 Task: Search one way flight ticket for 4 adults, 2 children, 2 infants in seat and 1 infant on lap in economy from Petersburg: Petersburg James A. Johnson Airport to Gillette: Gillette Campbell County Airport on 5-1-2023. Choice of flights is American. Number of bags: 1 carry on bag. Price is upto 75000. Outbound departure time preference is 12:45. Return departure time preference is 6:45.
Action: Mouse moved to (147, 163)
Screenshot: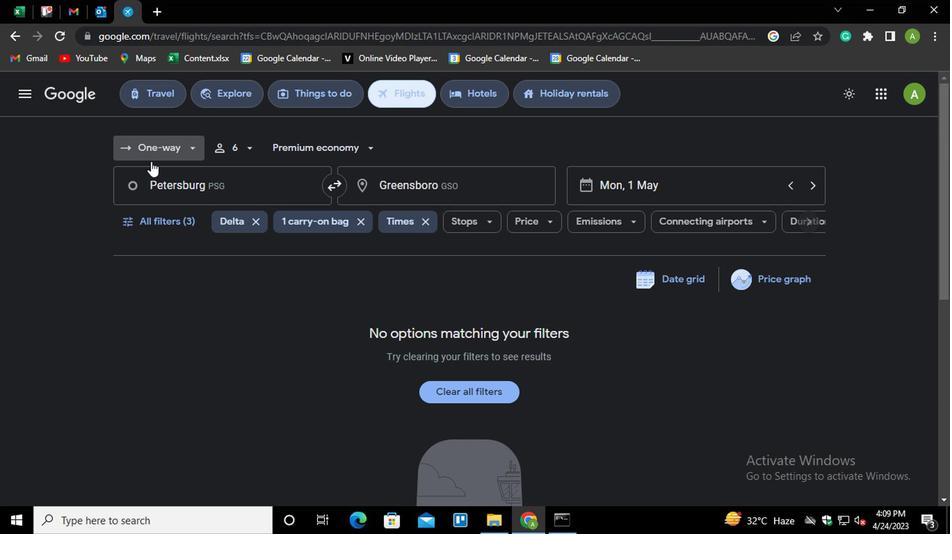 
Action: Mouse pressed left at (147, 163)
Screenshot: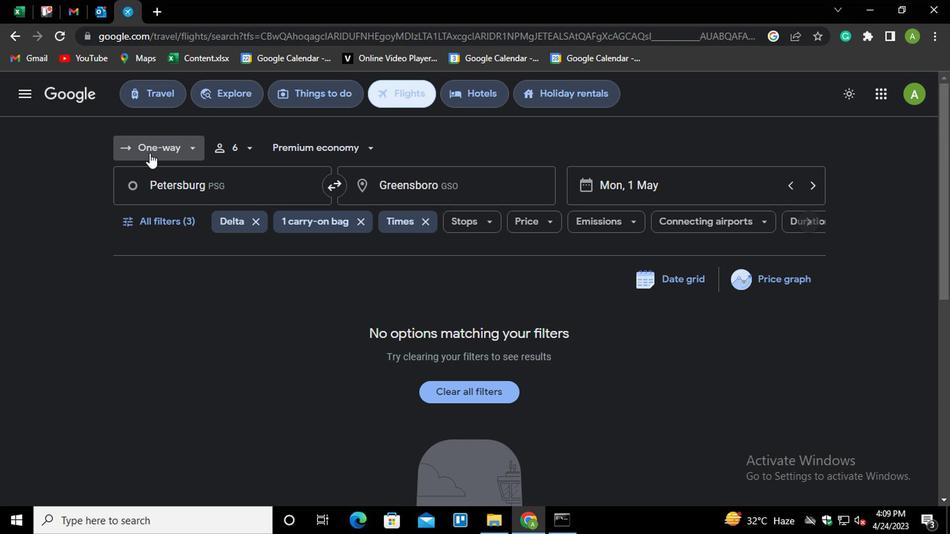 
Action: Mouse moved to (170, 208)
Screenshot: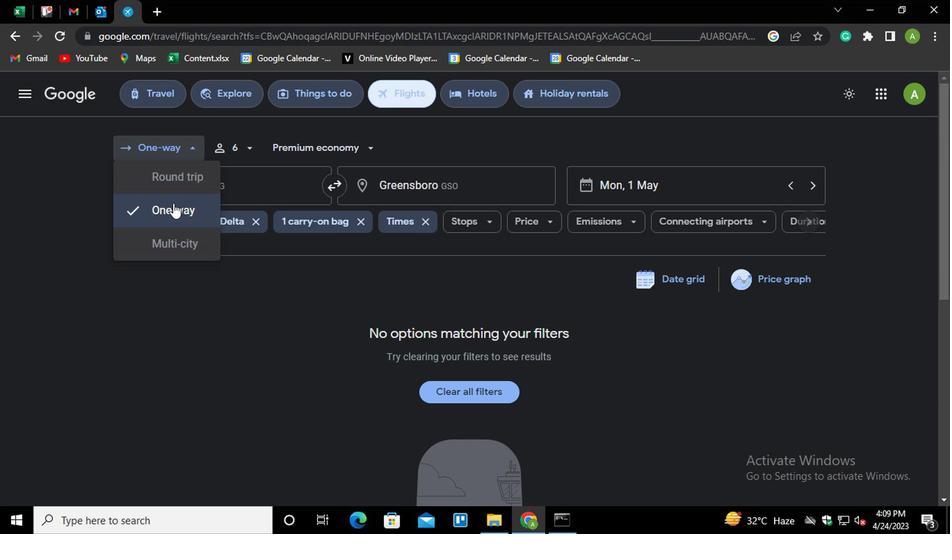 
Action: Mouse pressed left at (170, 208)
Screenshot: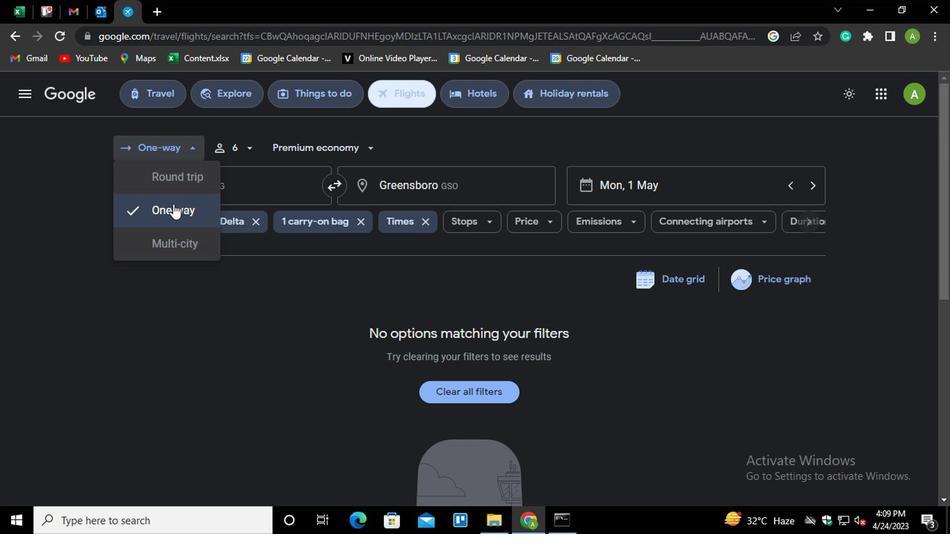 
Action: Mouse moved to (222, 157)
Screenshot: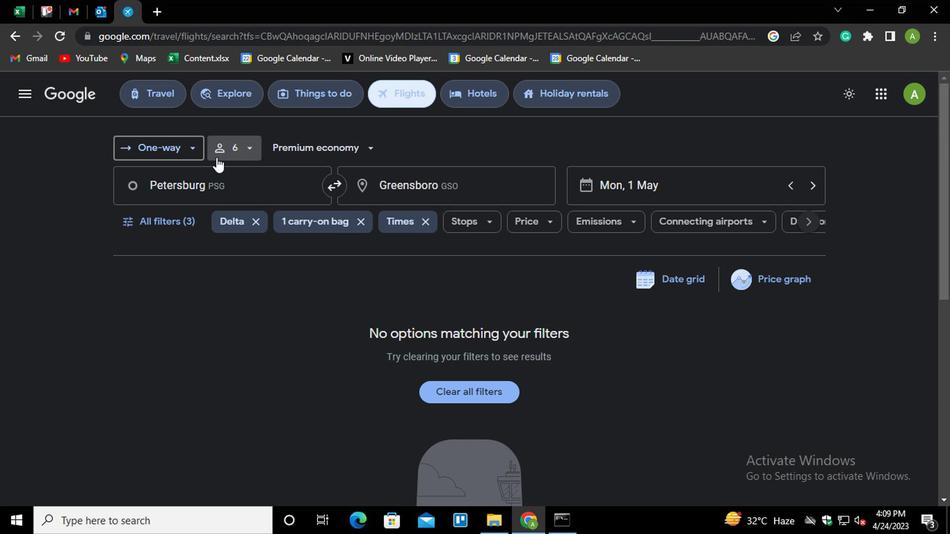 
Action: Mouse pressed left at (222, 157)
Screenshot: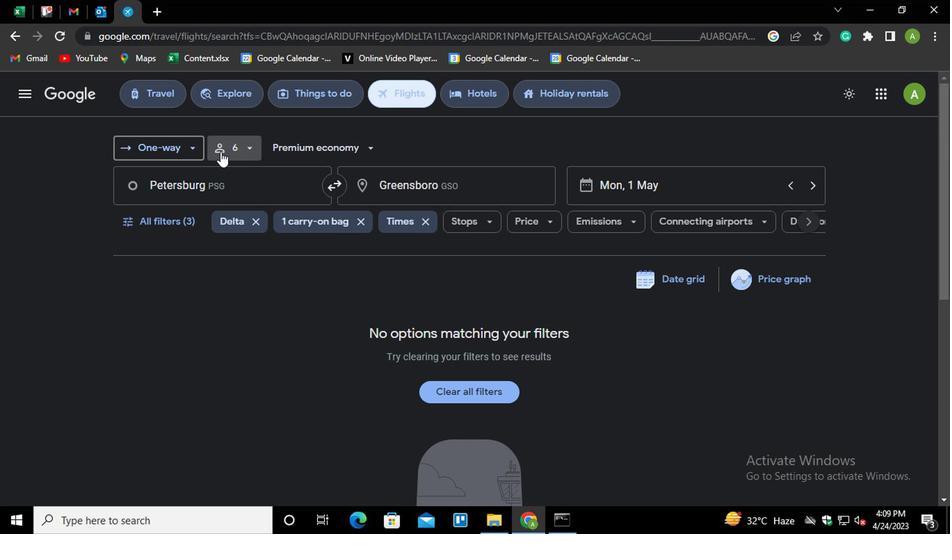 
Action: Mouse moved to (343, 185)
Screenshot: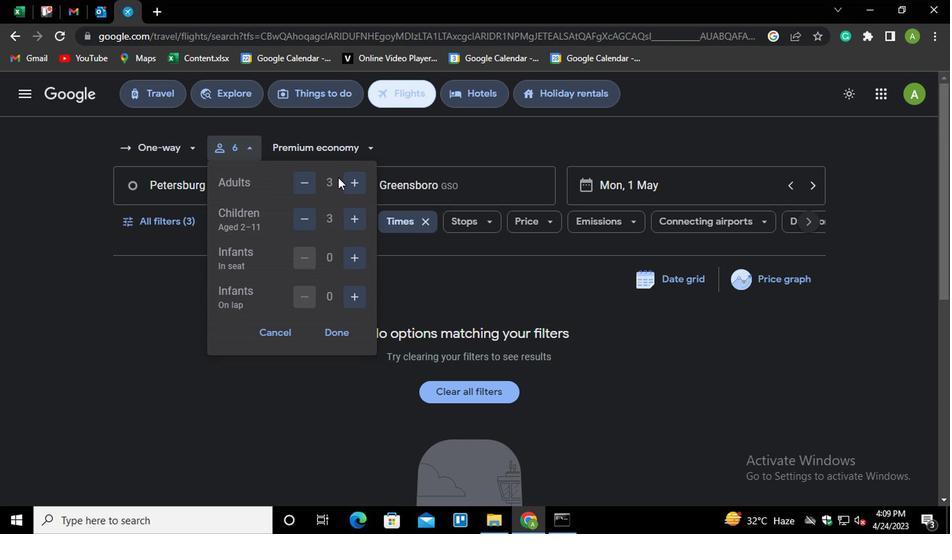 
Action: Mouse pressed left at (343, 185)
Screenshot: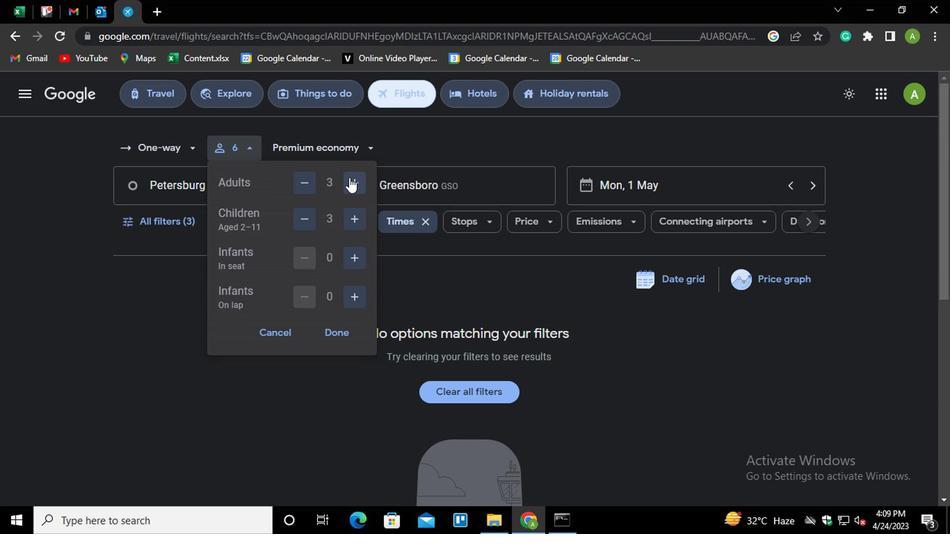 
Action: Mouse moved to (303, 221)
Screenshot: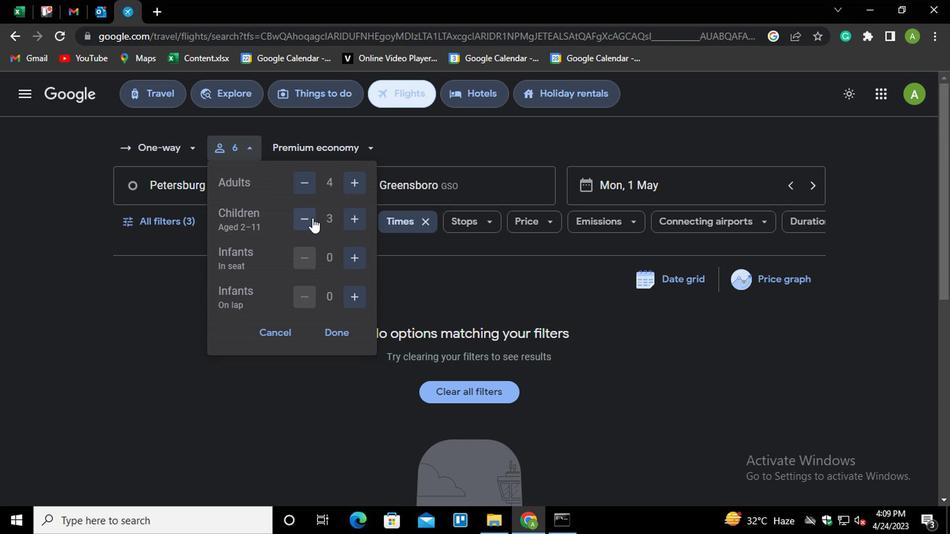 
Action: Mouse pressed left at (303, 221)
Screenshot: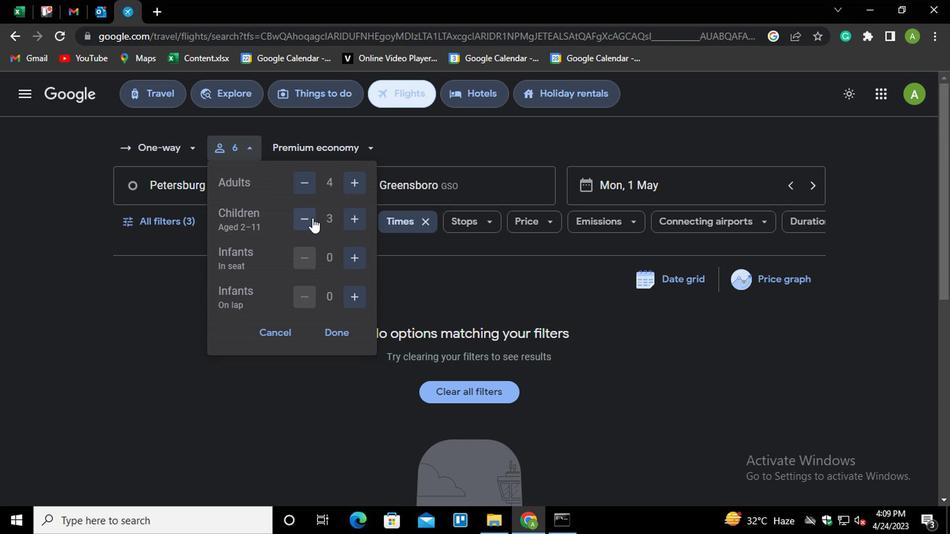
Action: Mouse moved to (346, 257)
Screenshot: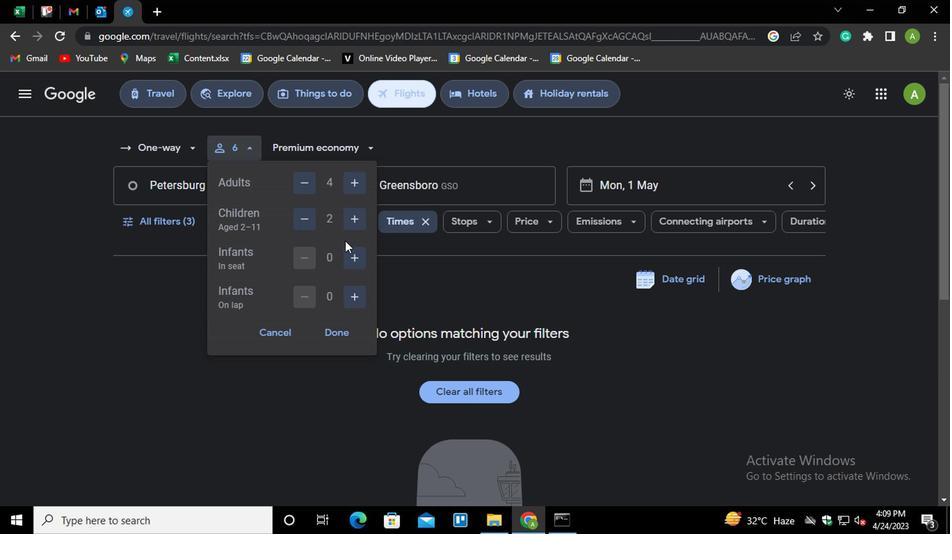 
Action: Mouse pressed left at (346, 257)
Screenshot: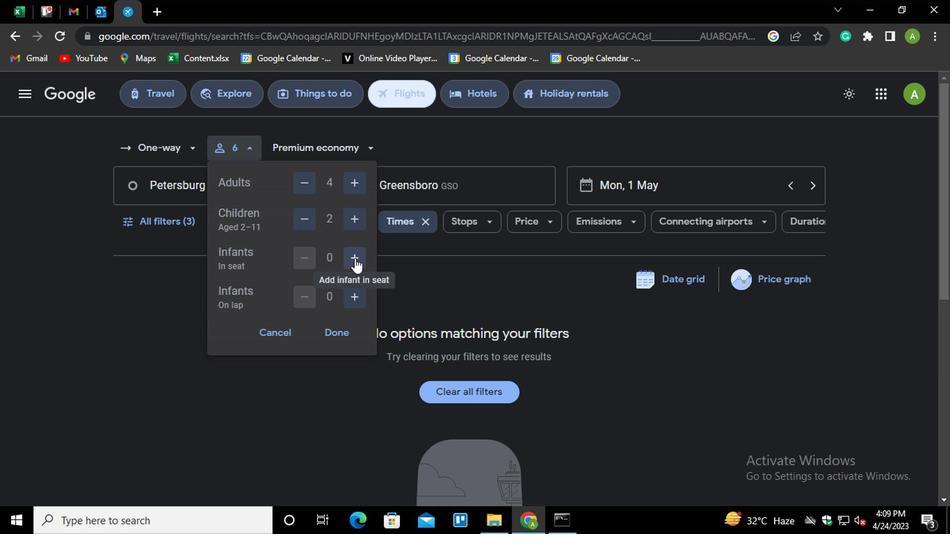 
Action: Mouse moved to (346, 257)
Screenshot: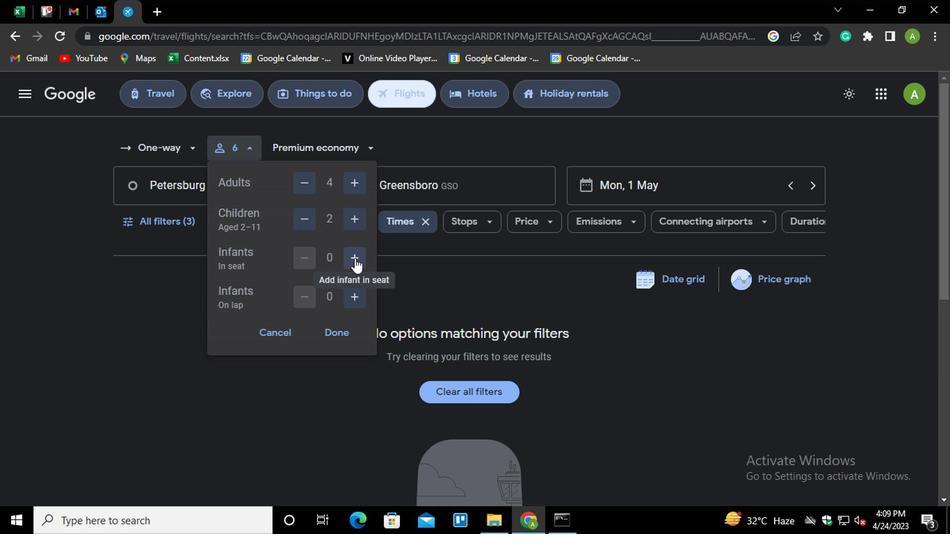 
Action: Mouse pressed left at (346, 257)
Screenshot: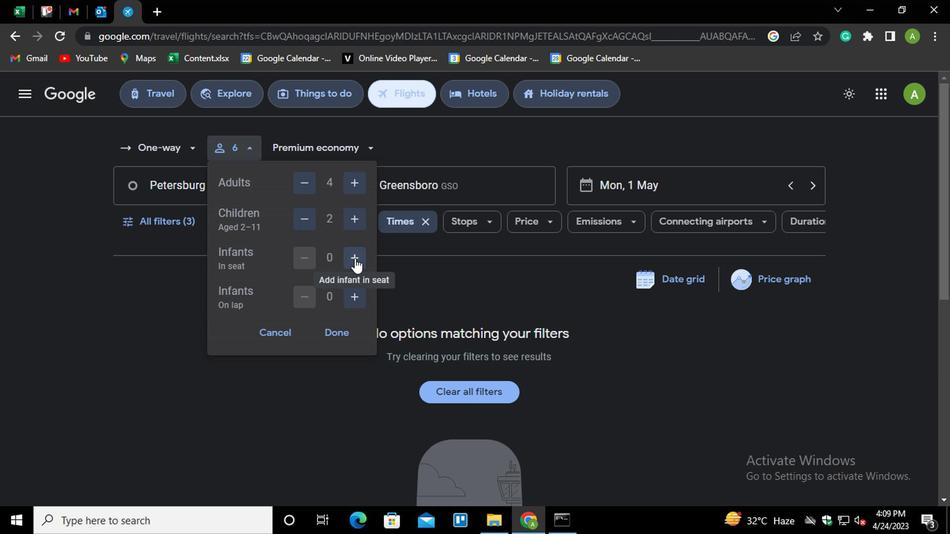 
Action: Mouse moved to (344, 292)
Screenshot: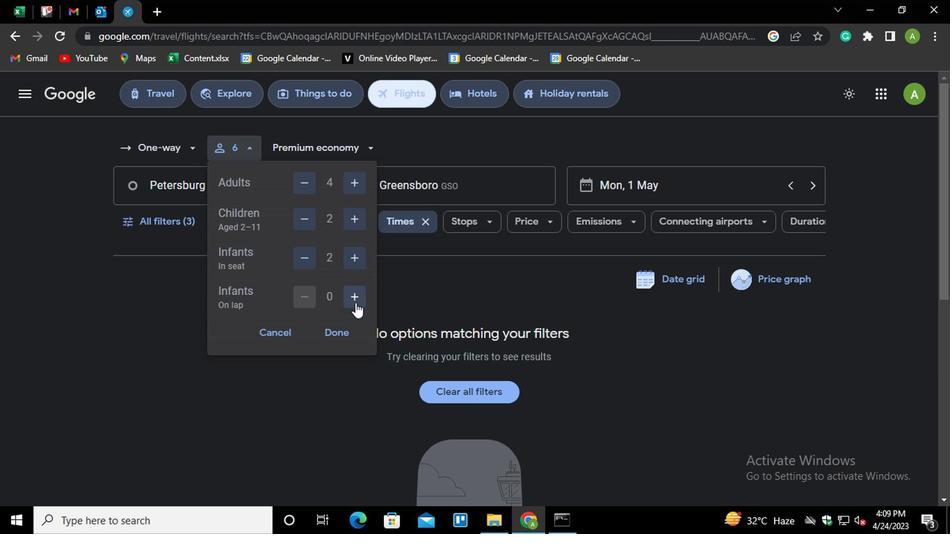 
Action: Mouse pressed left at (344, 292)
Screenshot: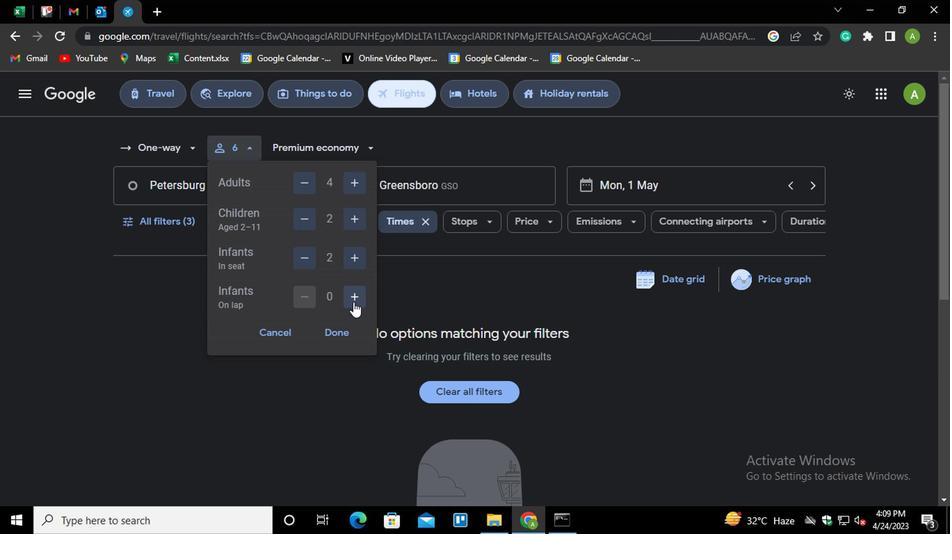 
Action: Mouse moved to (333, 322)
Screenshot: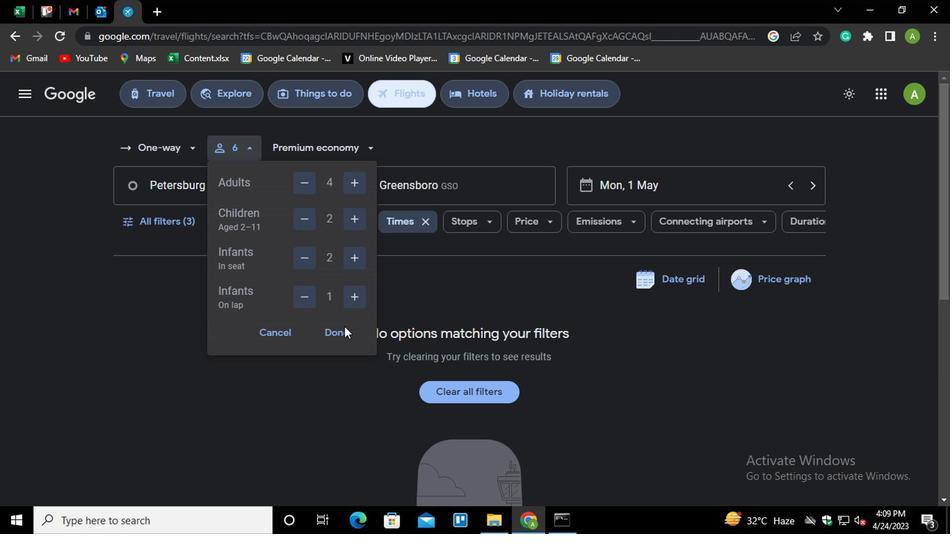 
Action: Mouse pressed left at (333, 322)
Screenshot: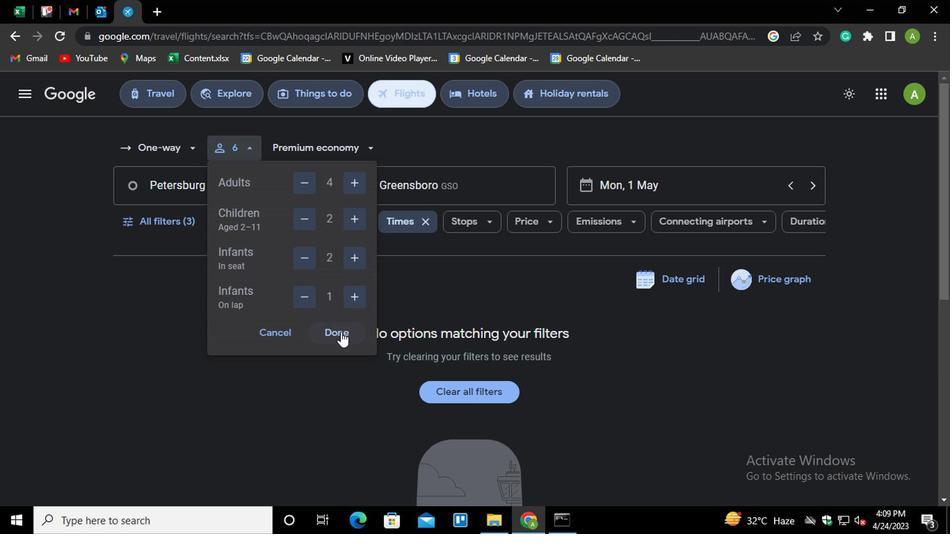 
Action: Mouse moved to (293, 169)
Screenshot: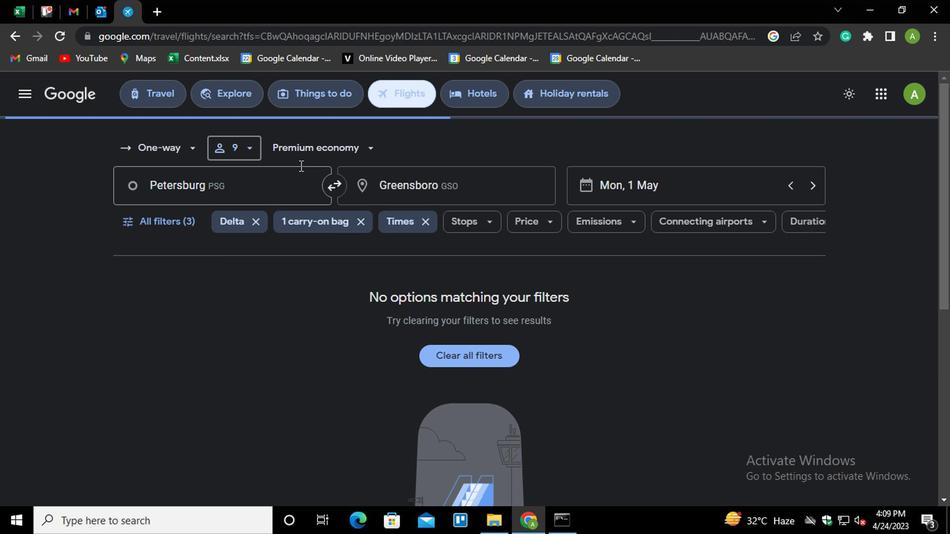 
Action: Mouse pressed left at (293, 169)
Screenshot: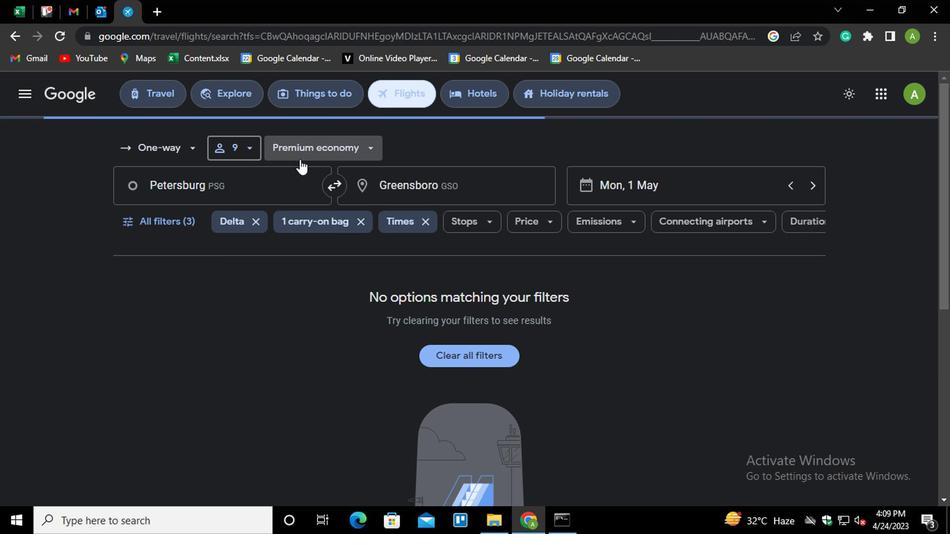 
Action: Mouse moved to (318, 188)
Screenshot: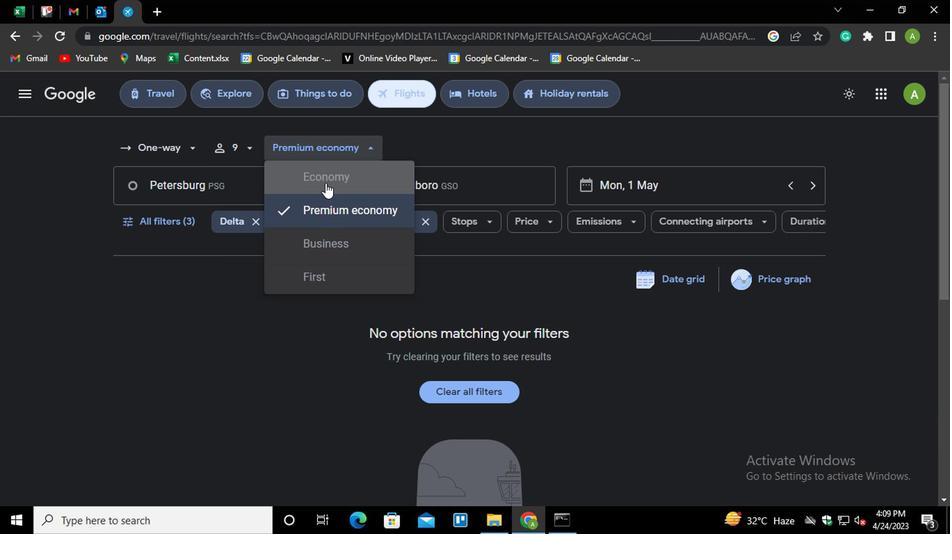 
Action: Mouse pressed left at (318, 188)
Screenshot: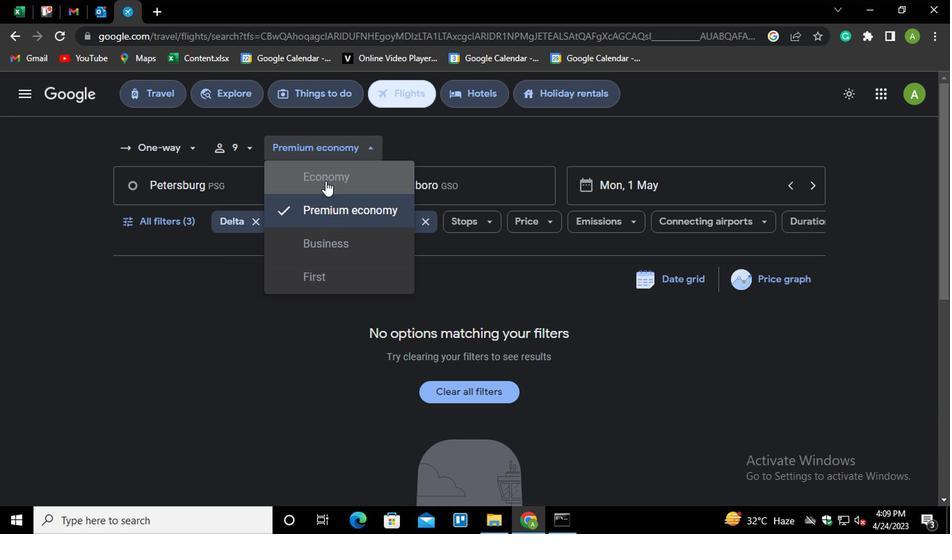 
Action: Mouse moved to (423, 192)
Screenshot: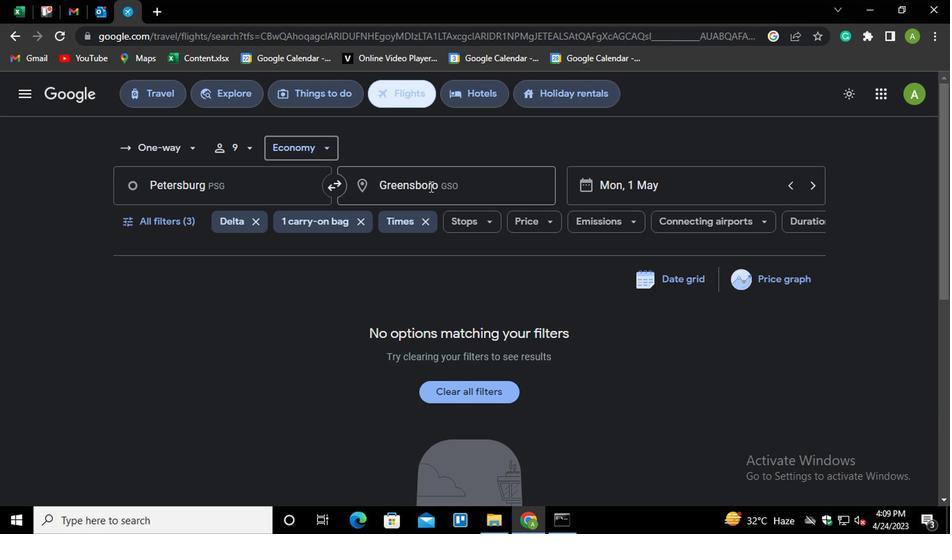 
Action: Mouse pressed left at (423, 192)
Screenshot: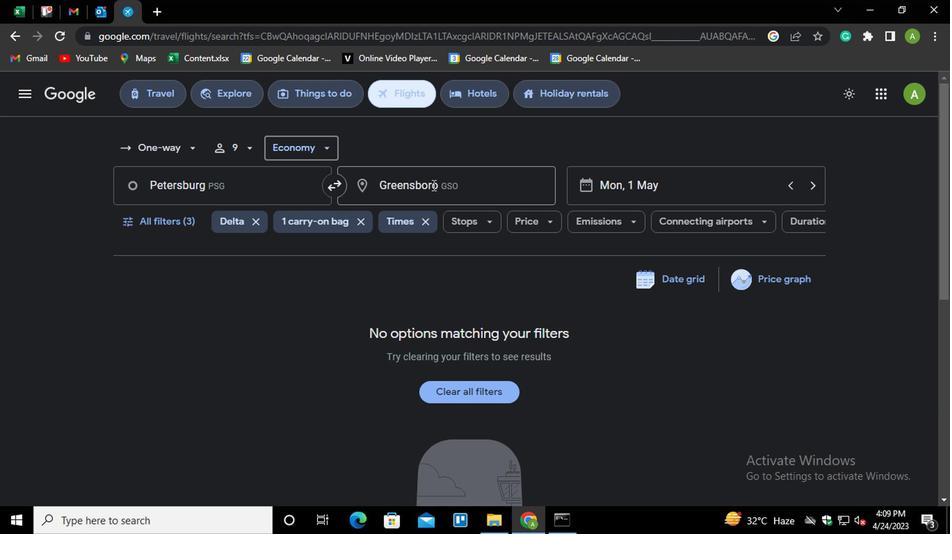 
Action: Mouse moved to (423, 192)
Screenshot: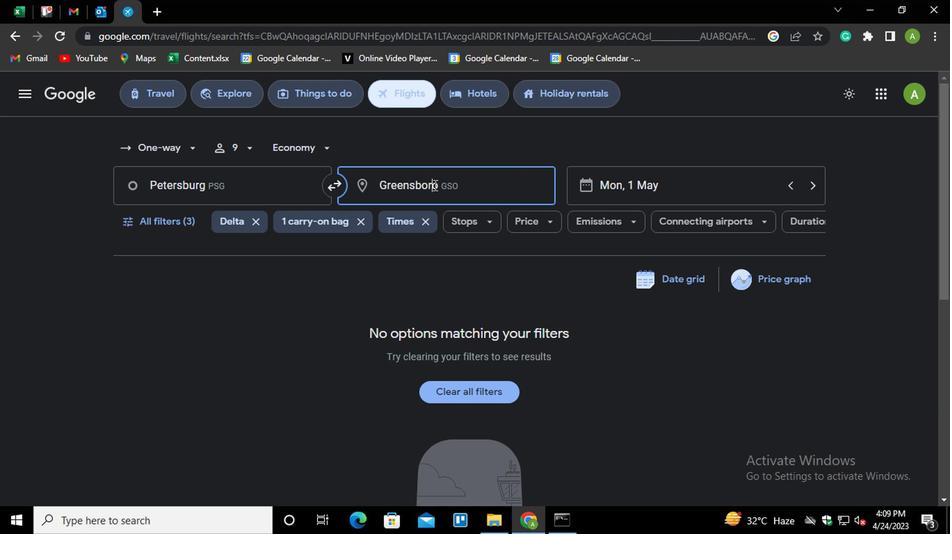 
Action: Key pressed <Key.shift_r>Gillette<Key.down><Key.enter>
Screenshot: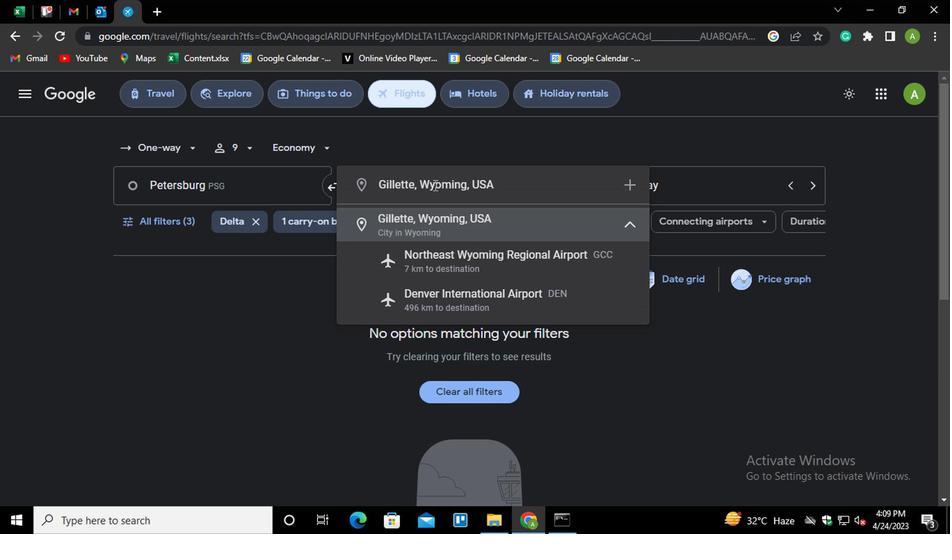 
Action: Mouse moved to (167, 225)
Screenshot: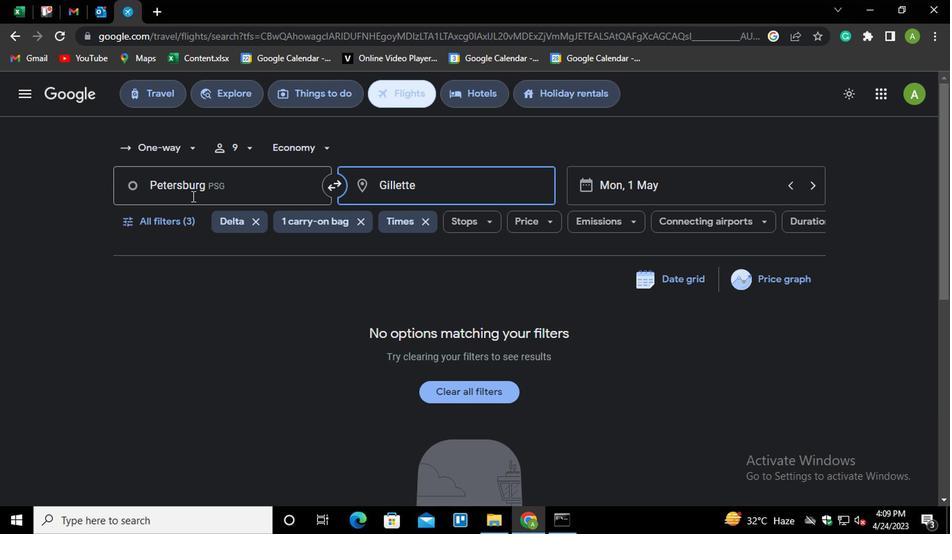 
Action: Mouse pressed left at (167, 225)
Screenshot: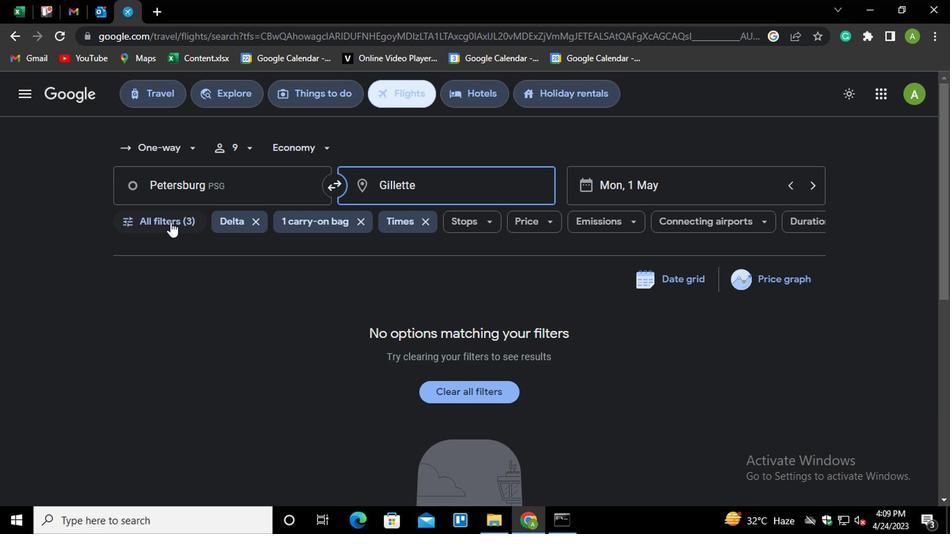 
Action: Mouse moved to (313, 457)
Screenshot: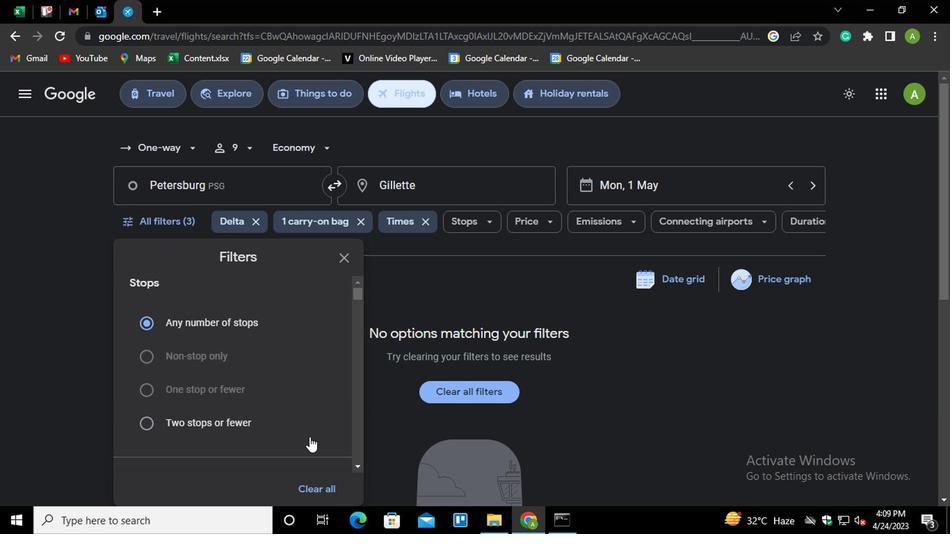 
Action: Mouse pressed left at (313, 457)
Screenshot: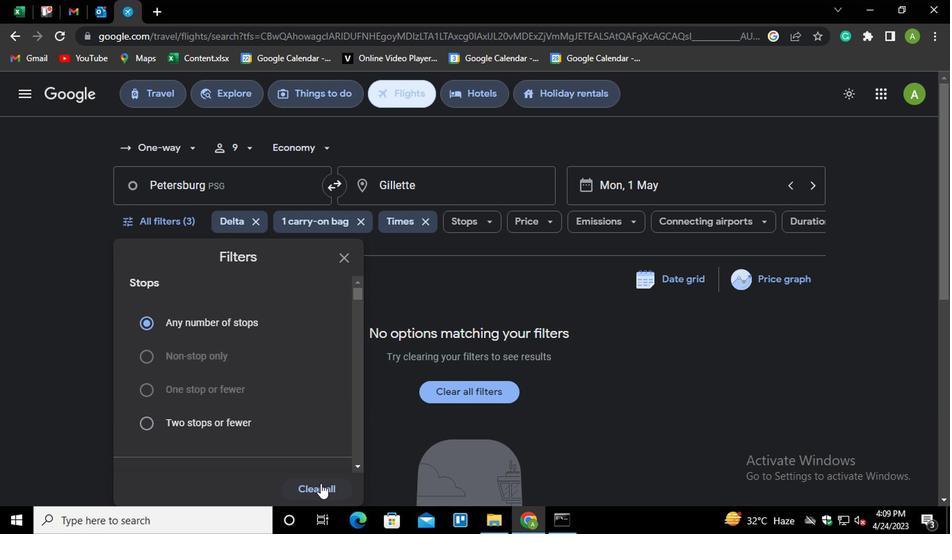 
Action: Mouse moved to (178, 333)
Screenshot: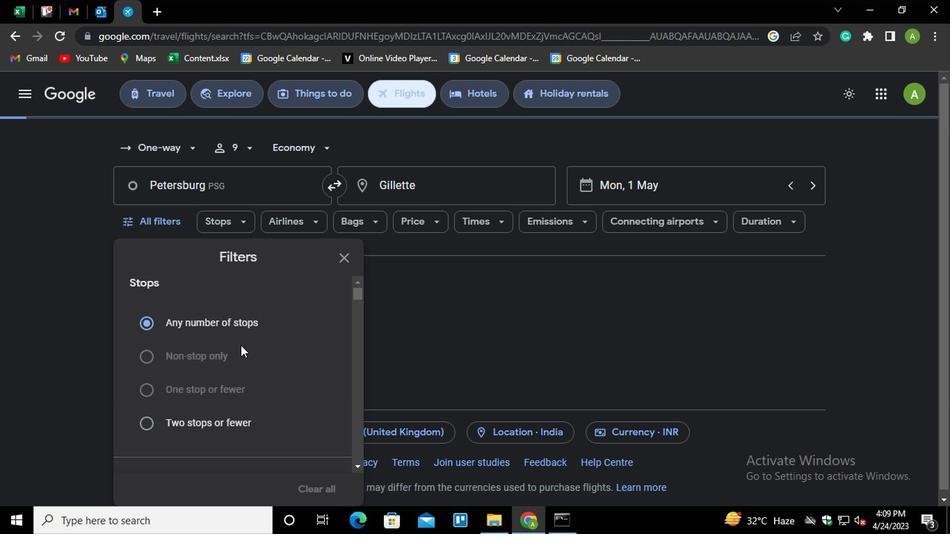 
Action: Mouse scrolled (178, 332) with delta (0, 0)
Screenshot: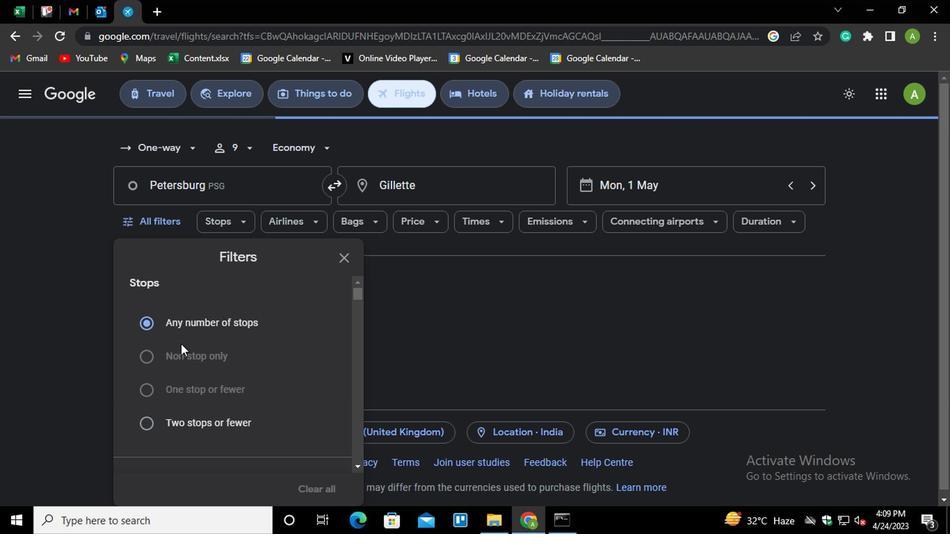 
Action: Mouse scrolled (178, 332) with delta (0, 0)
Screenshot: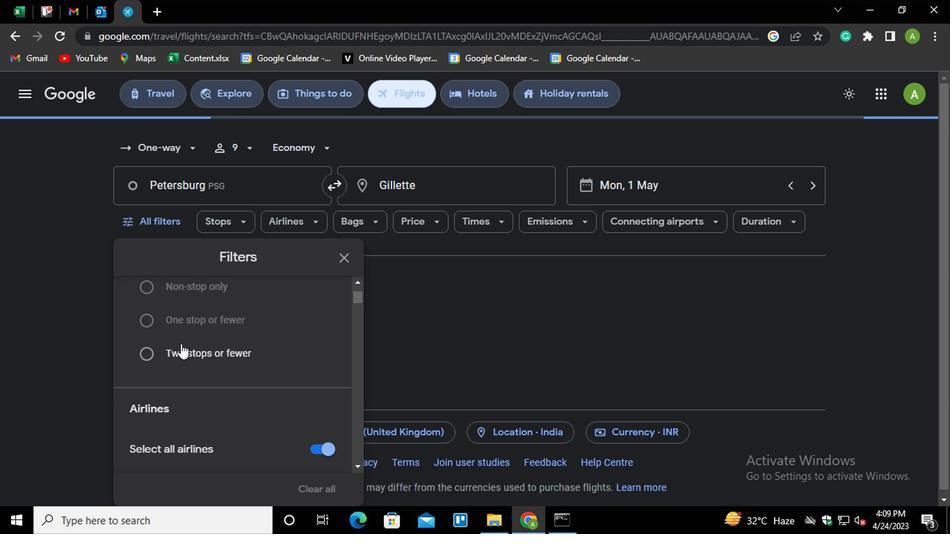 
Action: Mouse scrolled (178, 332) with delta (0, 0)
Screenshot: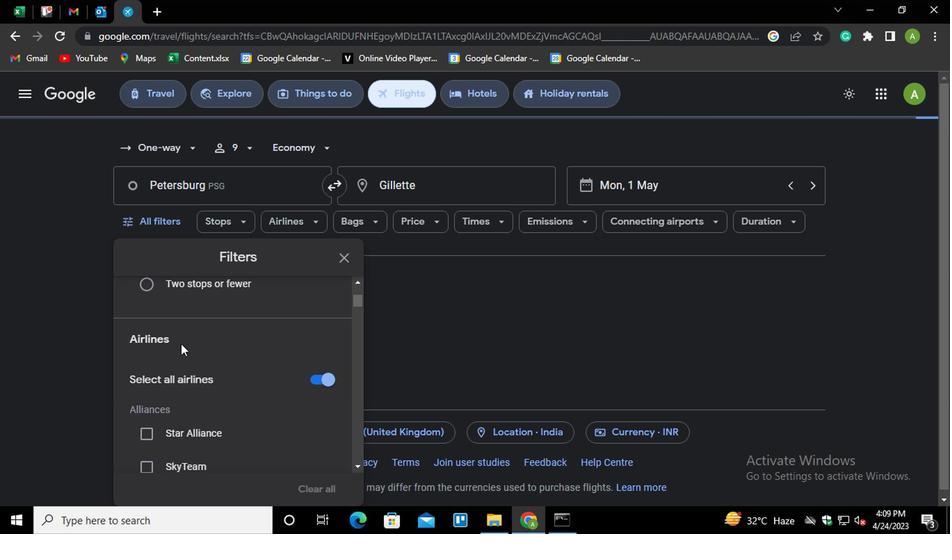 
Action: Mouse moved to (317, 298)
Screenshot: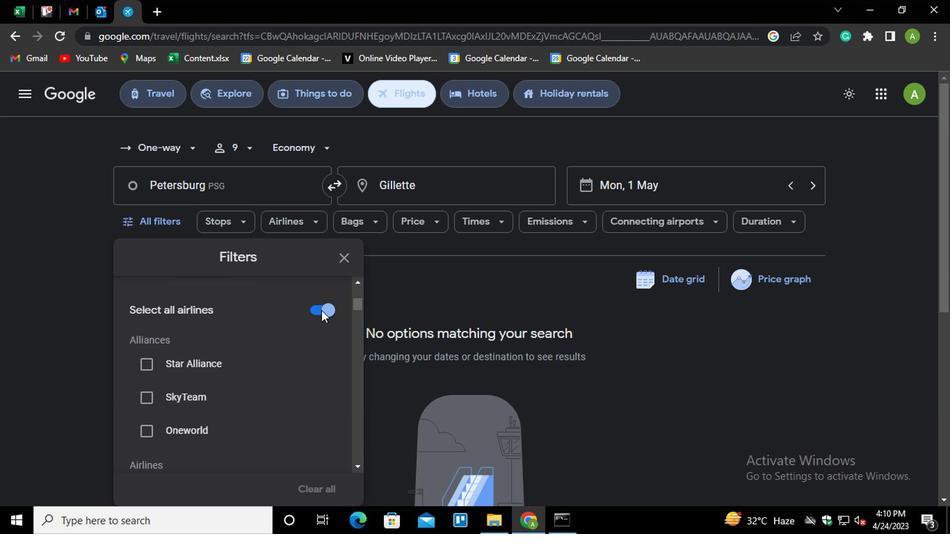 
Action: Mouse pressed left at (317, 298)
Screenshot: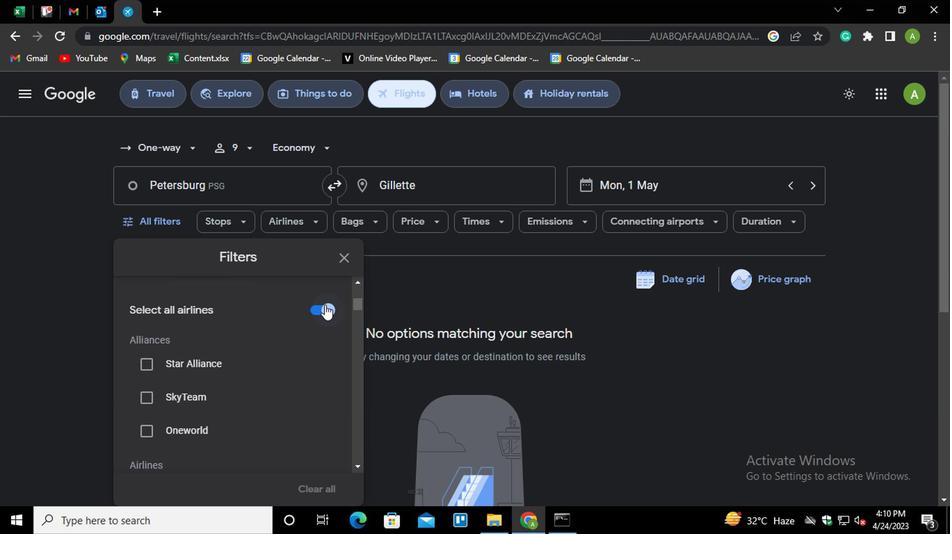 
Action: Mouse moved to (290, 353)
Screenshot: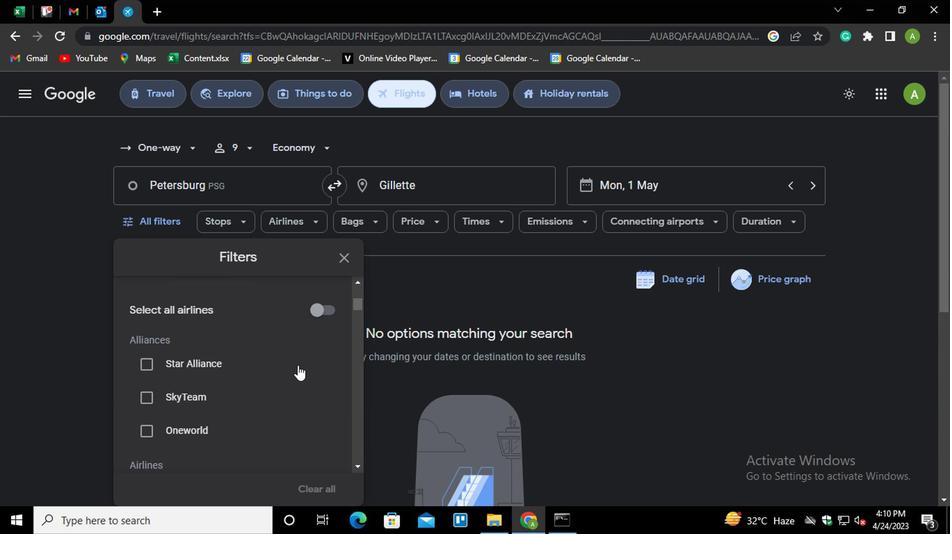 
Action: Mouse scrolled (290, 352) with delta (0, 0)
Screenshot: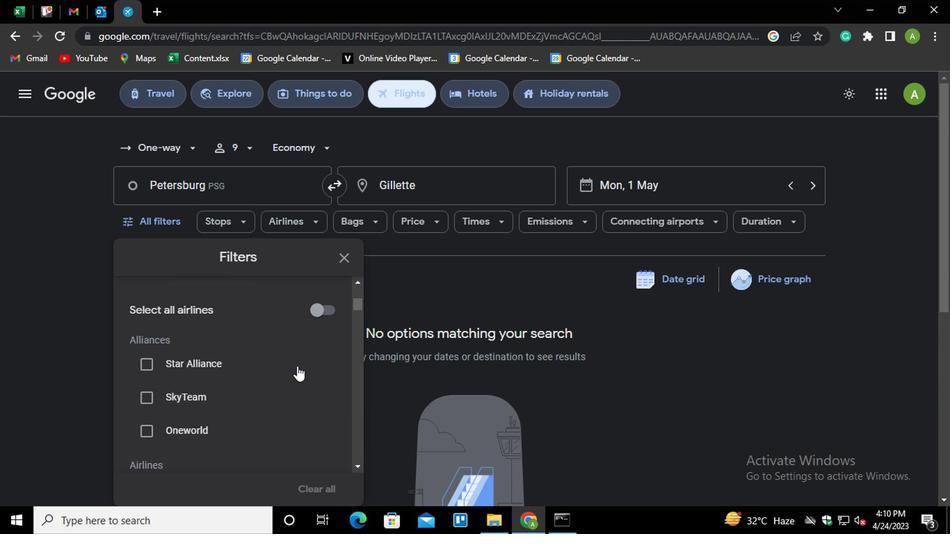 
Action: Mouse scrolled (290, 352) with delta (0, 0)
Screenshot: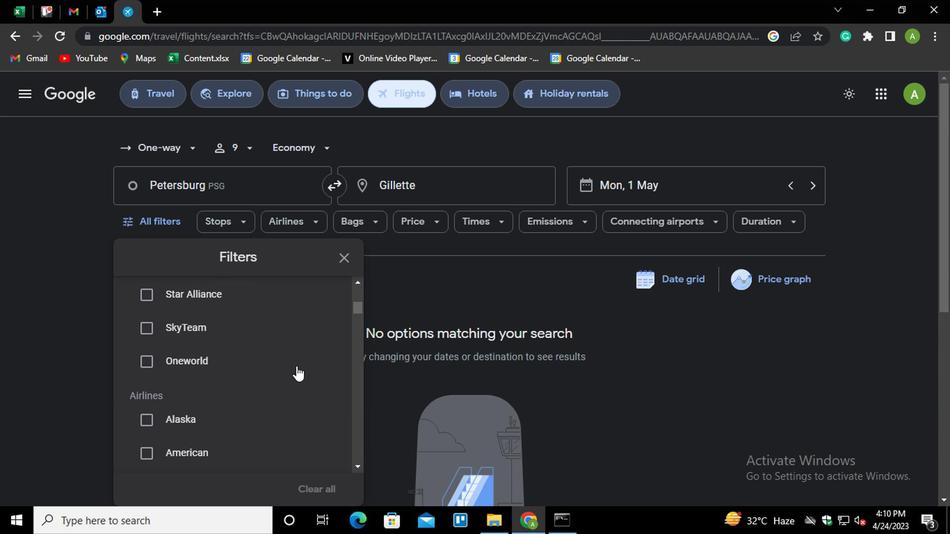 
Action: Mouse moved to (288, 366)
Screenshot: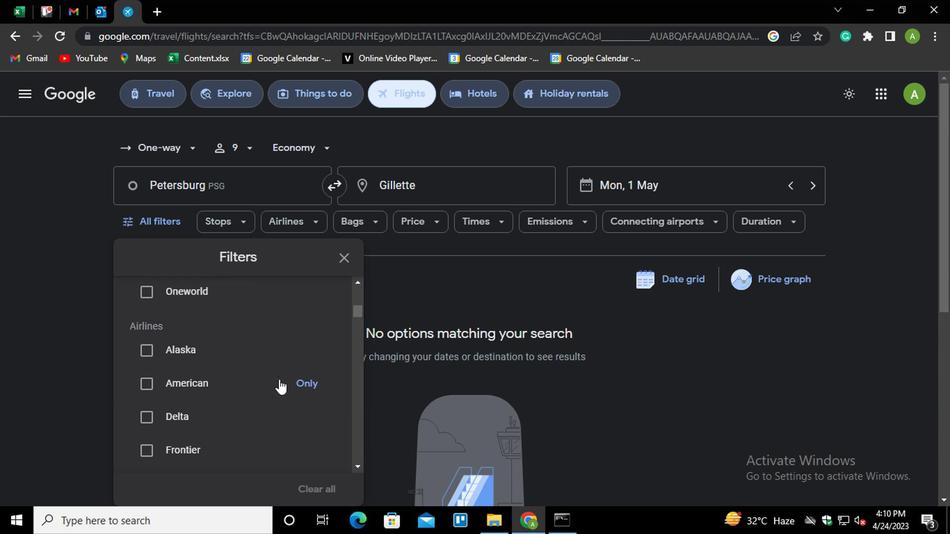 
Action: Mouse pressed left at (288, 366)
Screenshot: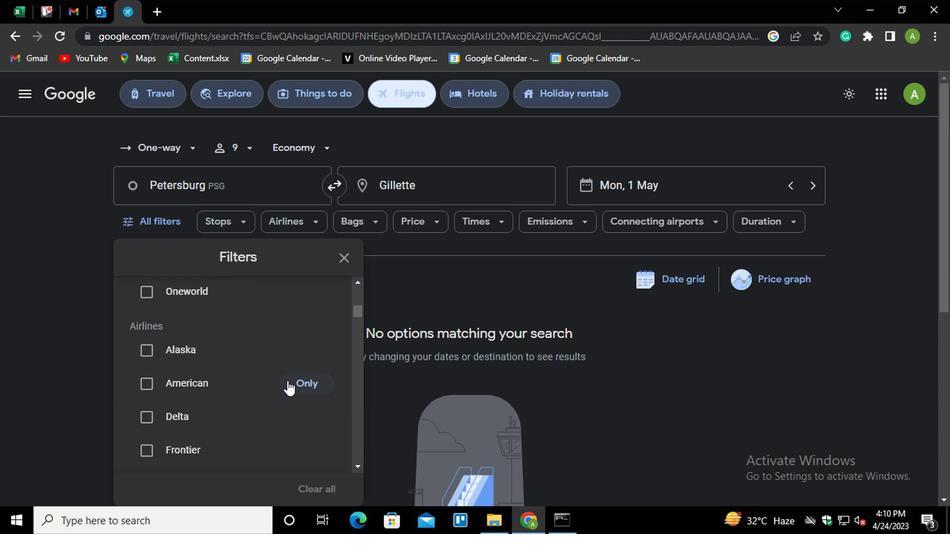 
Action: Mouse moved to (240, 395)
Screenshot: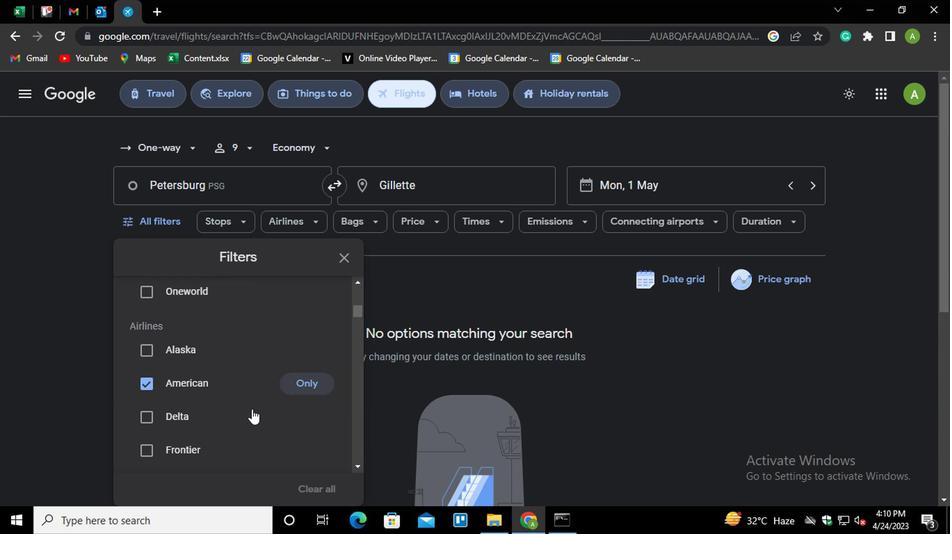
Action: Mouse scrolled (240, 395) with delta (0, 0)
Screenshot: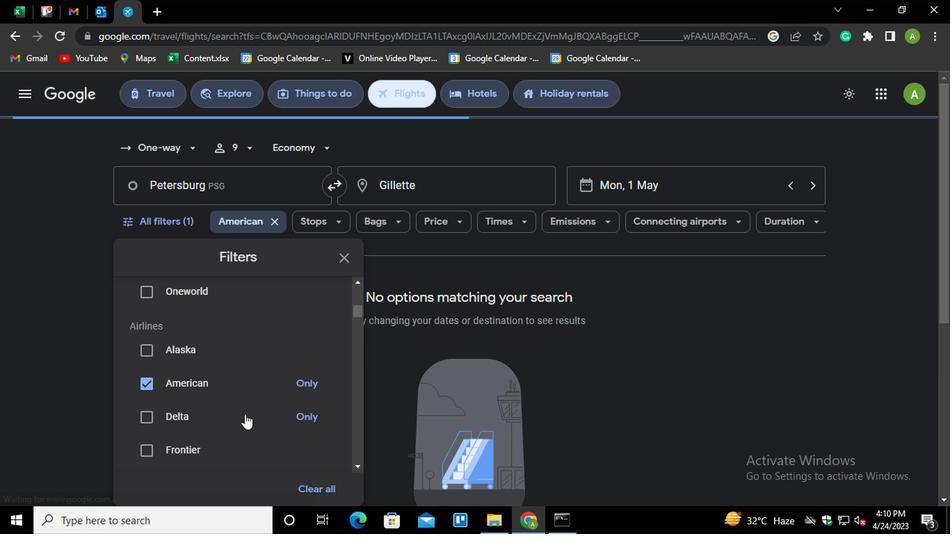 
Action: Mouse scrolled (240, 395) with delta (0, 0)
Screenshot: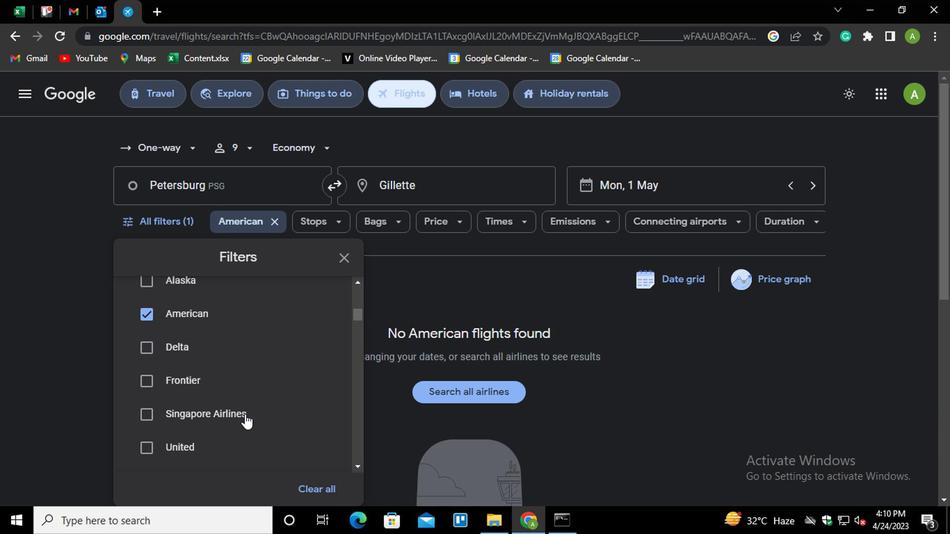 
Action: Mouse scrolled (240, 395) with delta (0, 0)
Screenshot: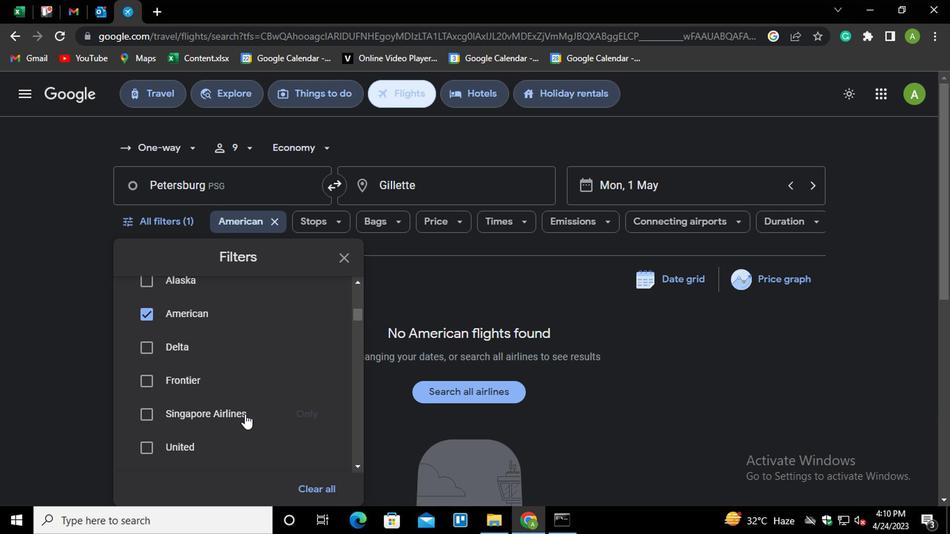 
Action: Mouse moved to (261, 410)
Screenshot: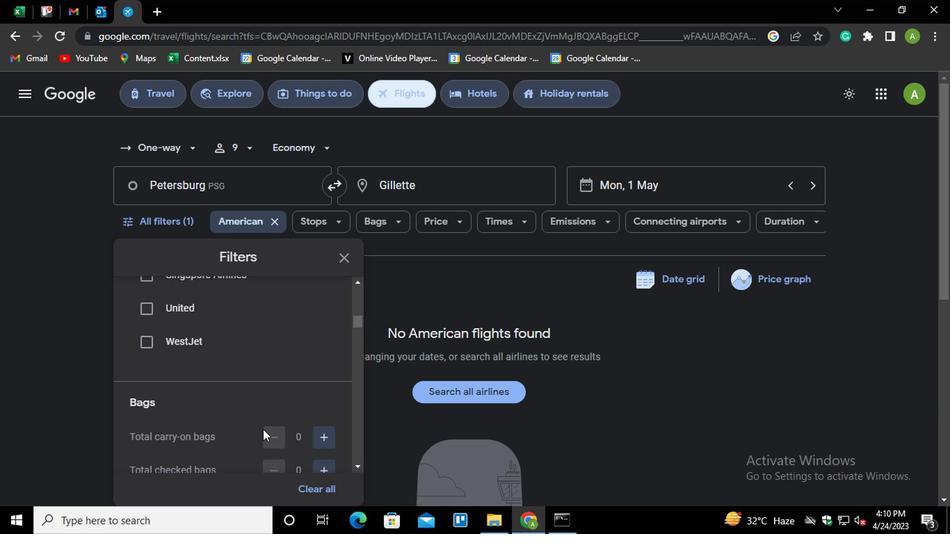 
Action: Mouse scrolled (261, 409) with delta (0, 0)
Screenshot: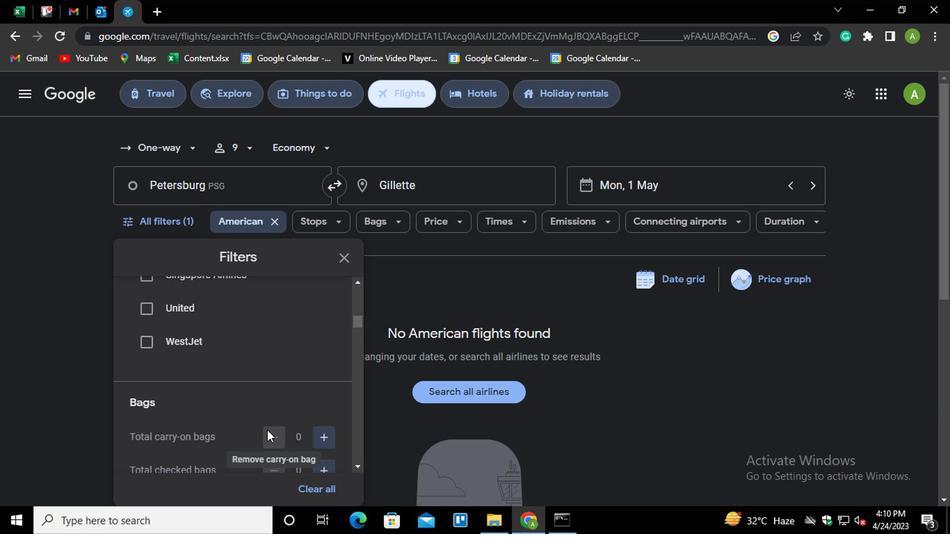 
Action: Mouse moved to (310, 347)
Screenshot: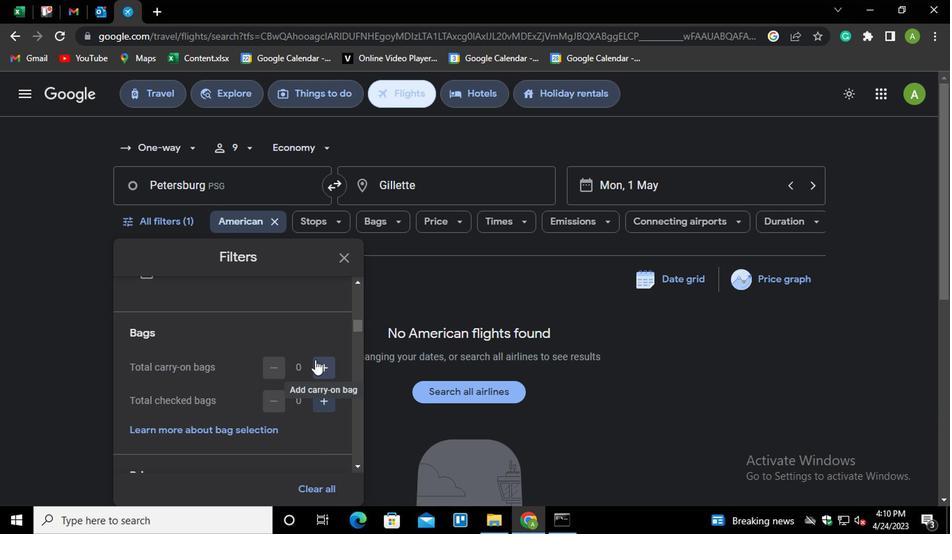 
Action: Mouse pressed left at (310, 347)
Screenshot: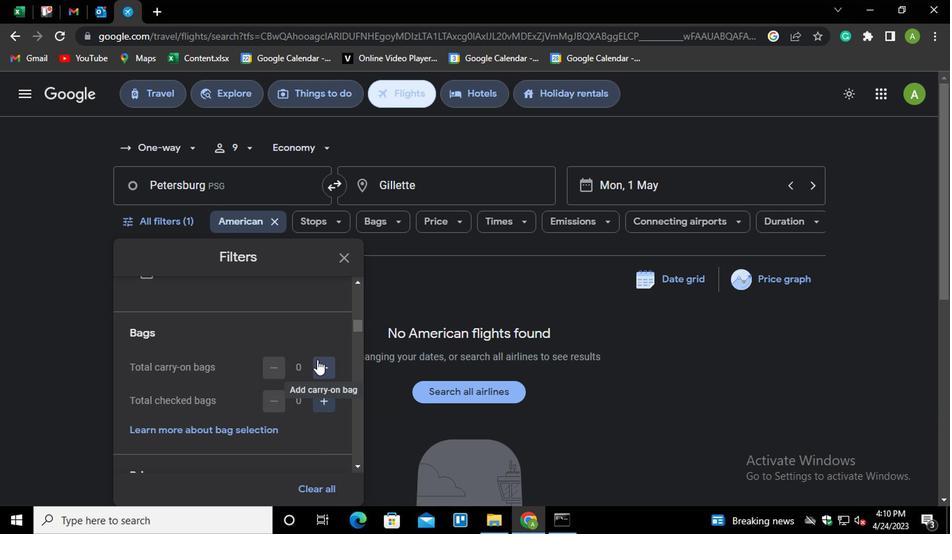 
Action: Mouse moved to (305, 397)
Screenshot: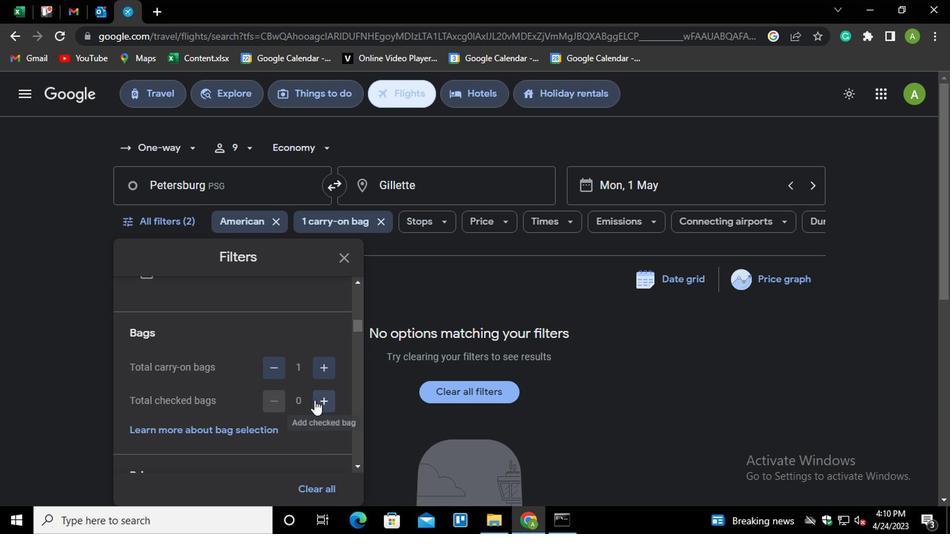 
Action: Mouse scrolled (305, 396) with delta (0, 0)
Screenshot: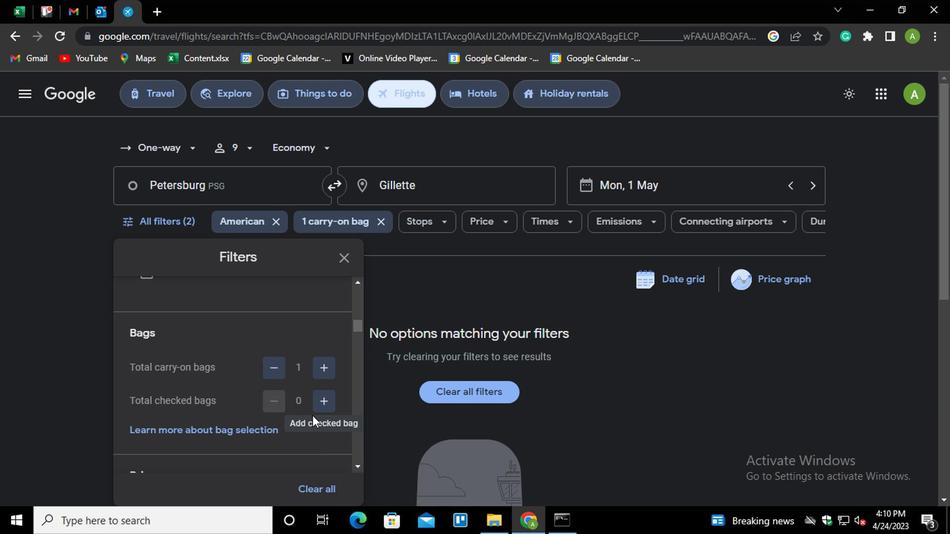 
Action: Mouse moved to (299, 341)
Screenshot: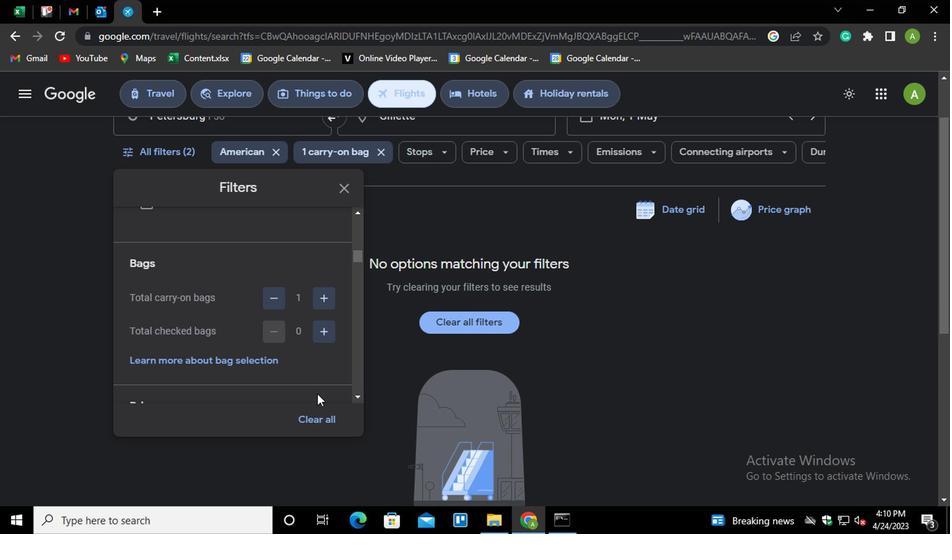 
Action: Mouse scrolled (299, 340) with delta (0, 0)
Screenshot: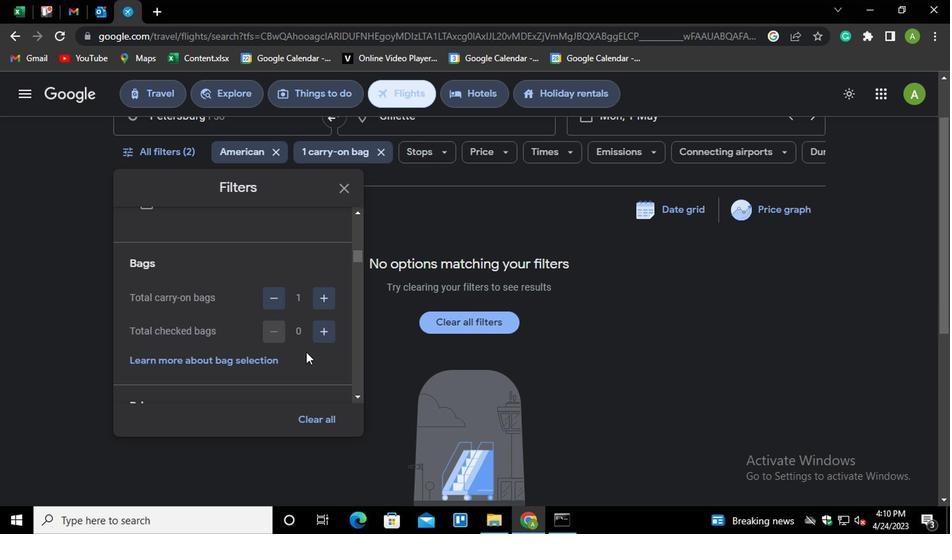 
Action: Mouse scrolled (299, 340) with delta (0, 0)
Screenshot: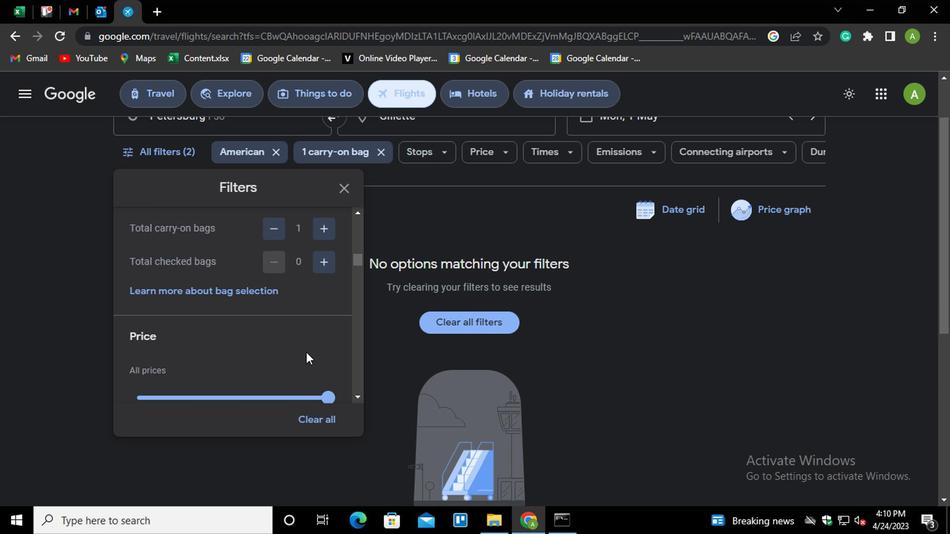 
Action: Mouse scrolled (299, 340) with delta (0, 0)
Screenshot: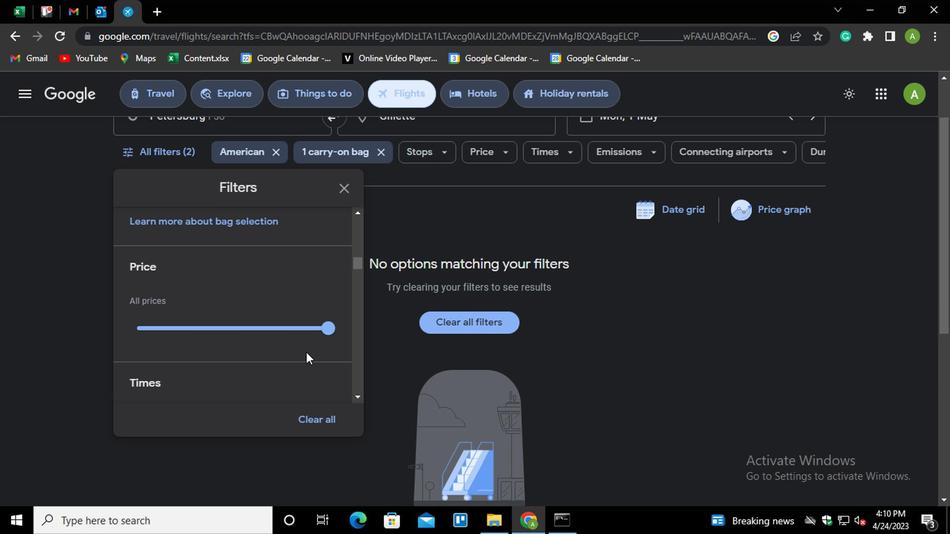
Action: Mouse moved to (296, 339)
Screenshot: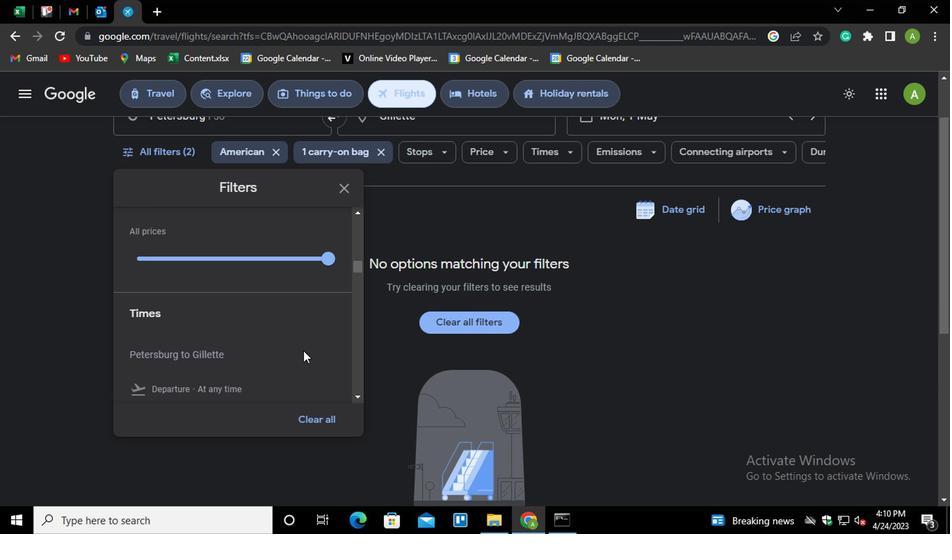 
Action: Mouse scrolled (296, 338) with delta (0, 0)
Screenshot: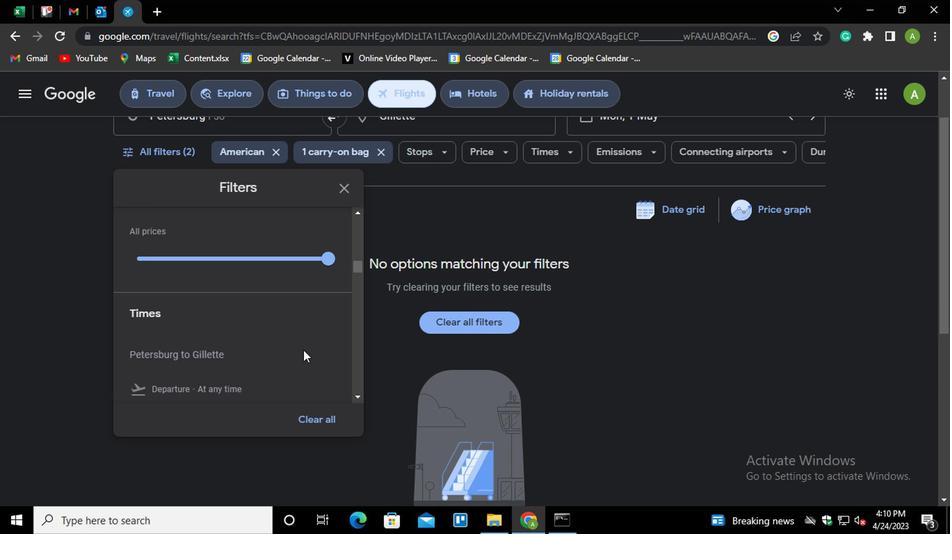 
Action: Mouse scrolled (296, 338) with delta (0, 0)
Screenshot: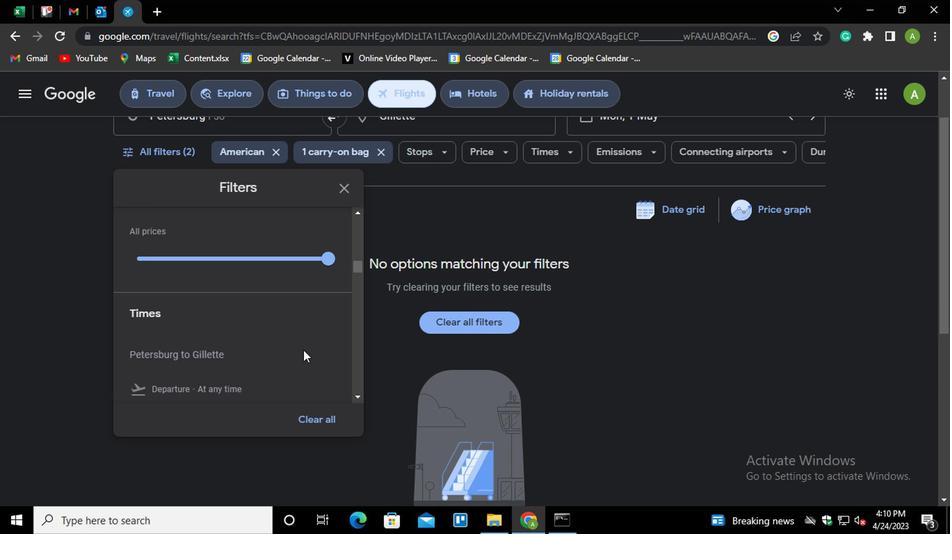 
Action: Mouse moved to (296, 337)
Screenshot: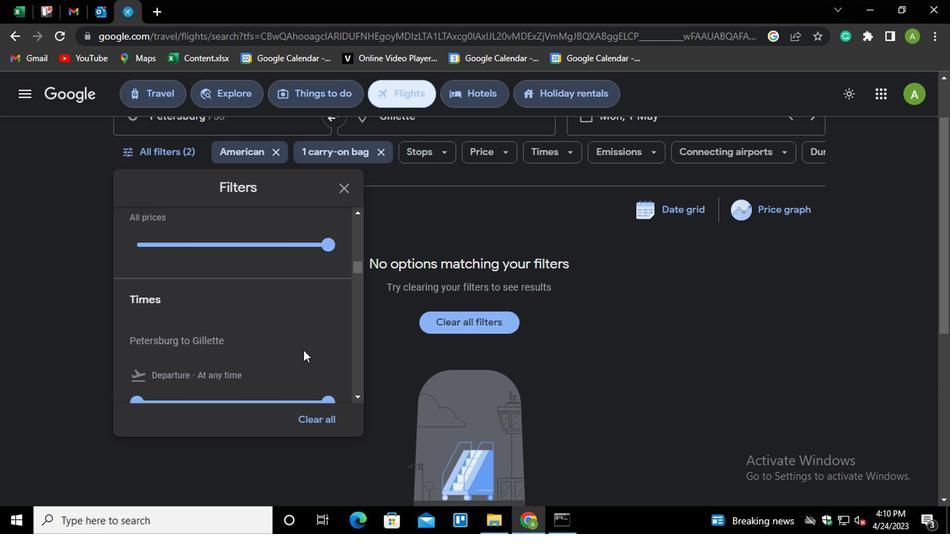 
Action: Mouse scrolled (296, 337) with delta (0, 0)
Screenshot: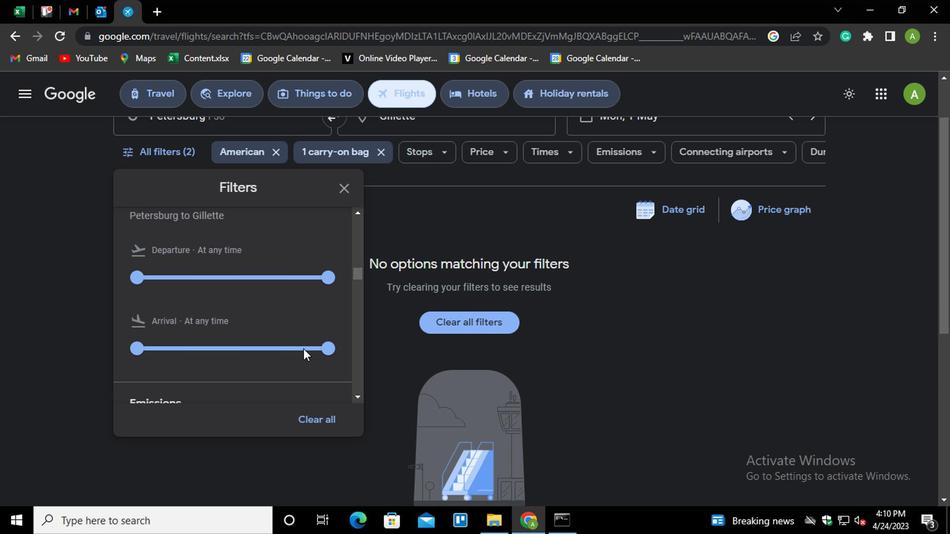 
Action: Mouse scrolled (296, 337) with delta (0, 0)
Screenshot: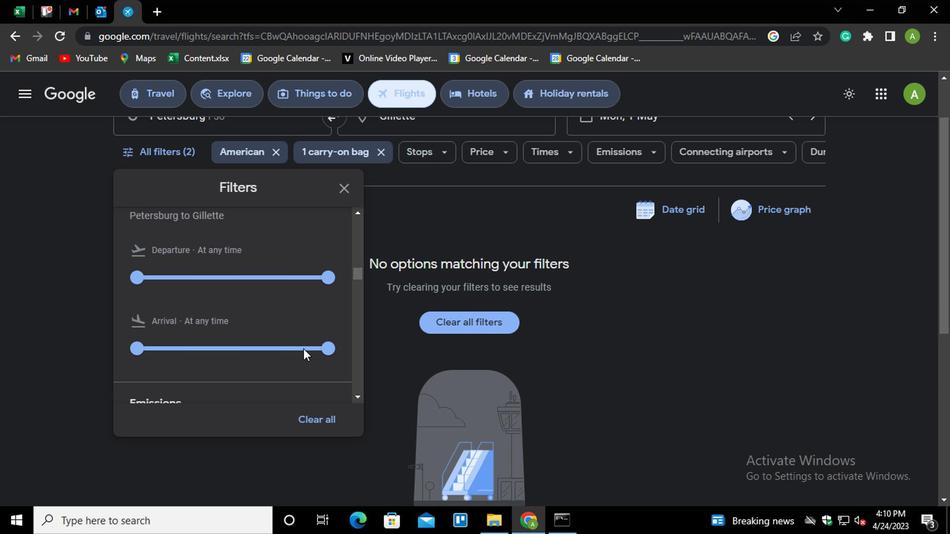 
Action: Mouse moved to (293, 333)
Screenshot: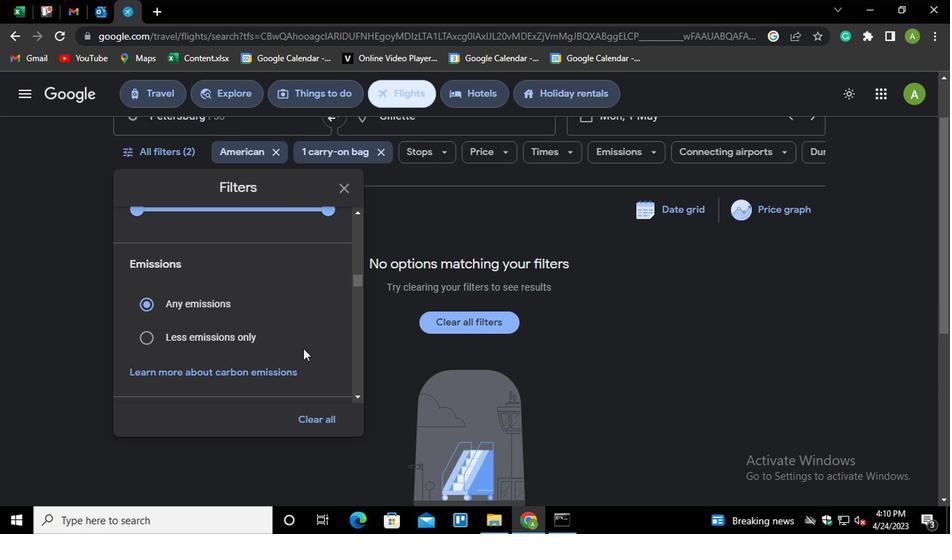 
Action: Mouse scrolled (293, 334) with delta (0, 0)
Screenshot: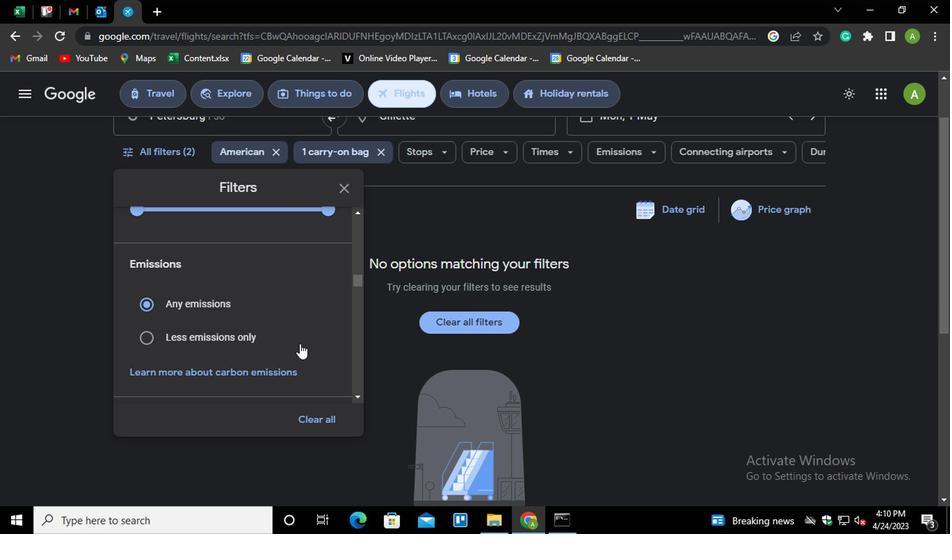 
Action: Mouse scrolled (293, 334) with delta (0, 0)
Screenshot: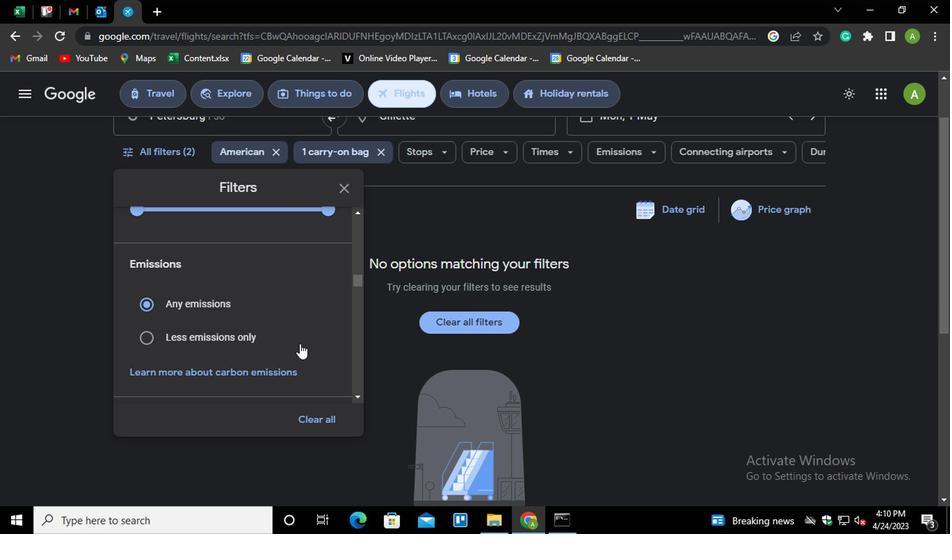 
Action: Mouse moved to (247, 312)
Screenshot: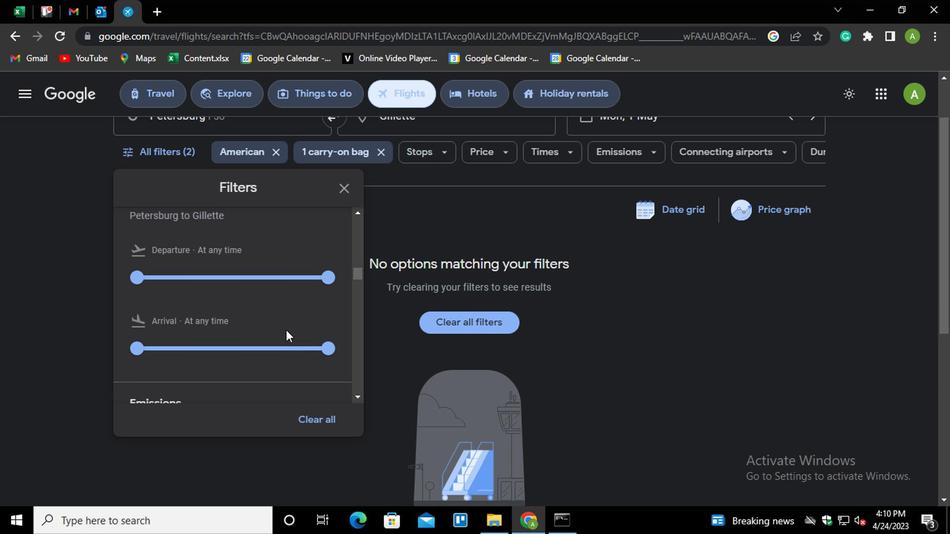
Action: Mouse scrolled (247, 313) with delta (0, 0)
Screenshot: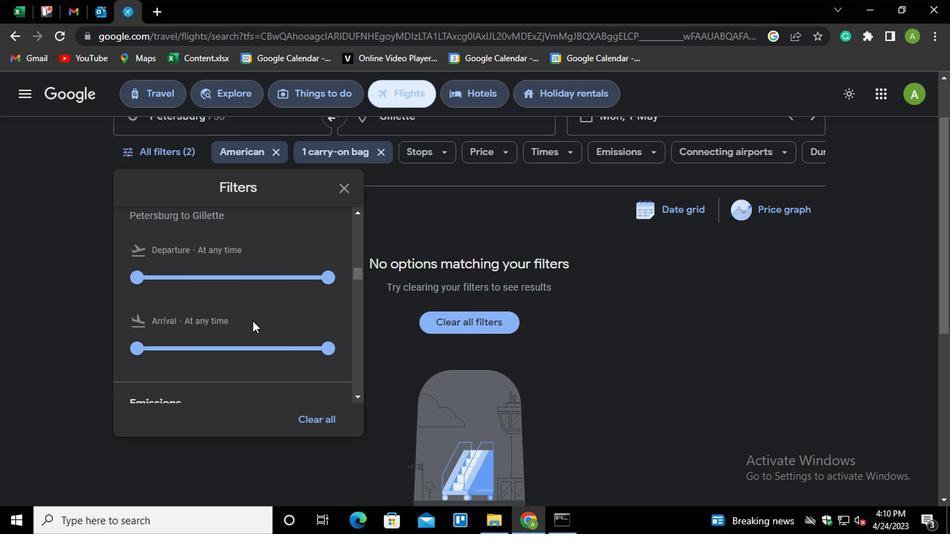 
Action: Mouse scrolled (247, 313) with delta (0, 0)
Screenshot: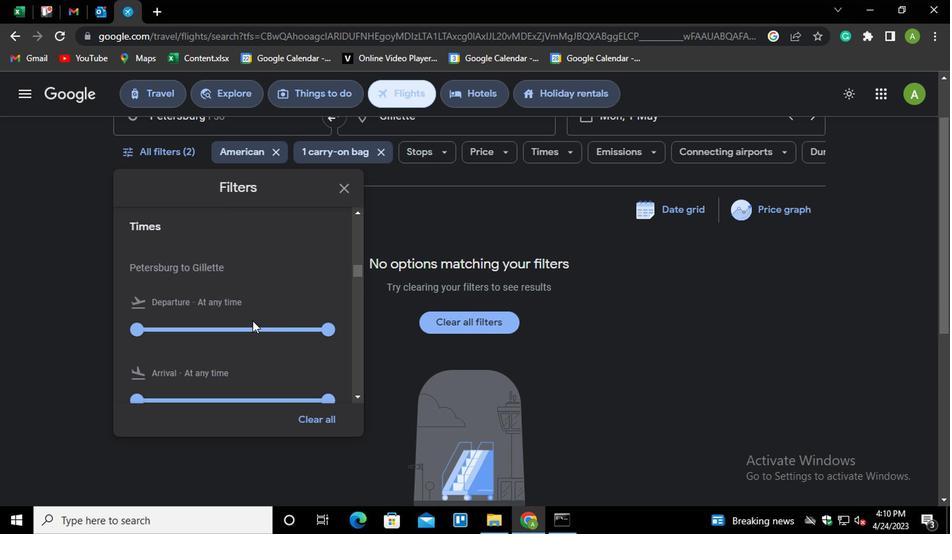 
Action: Mouse moved to (247, 311)
Screenshot: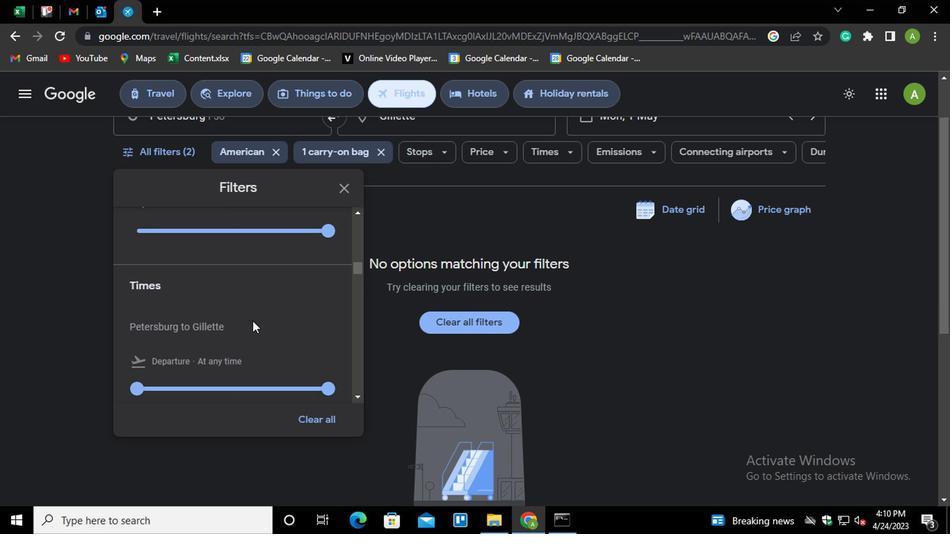 
Action: Mouse scrolled (247, 312) with delta (0, 0)
Screenshot: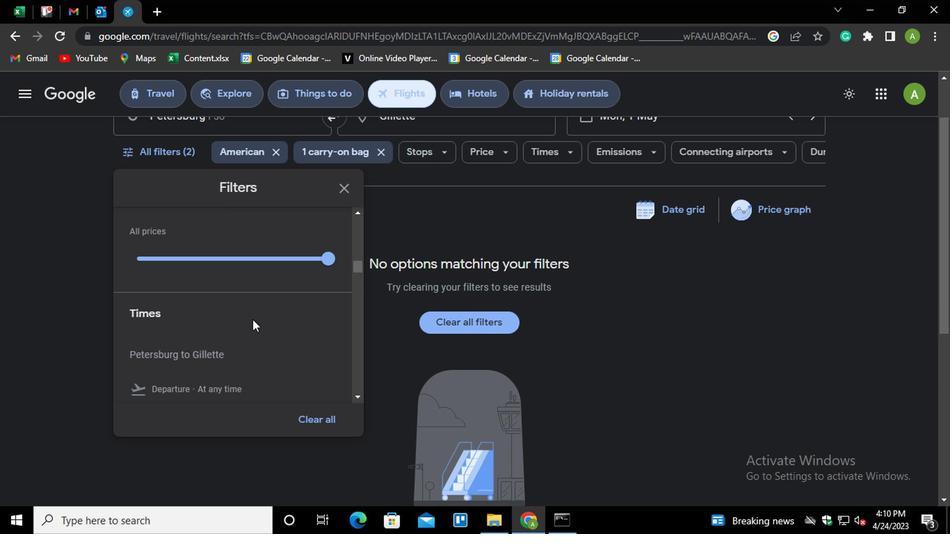 
Action: Mouse moved to (312, 316)
Screenshot: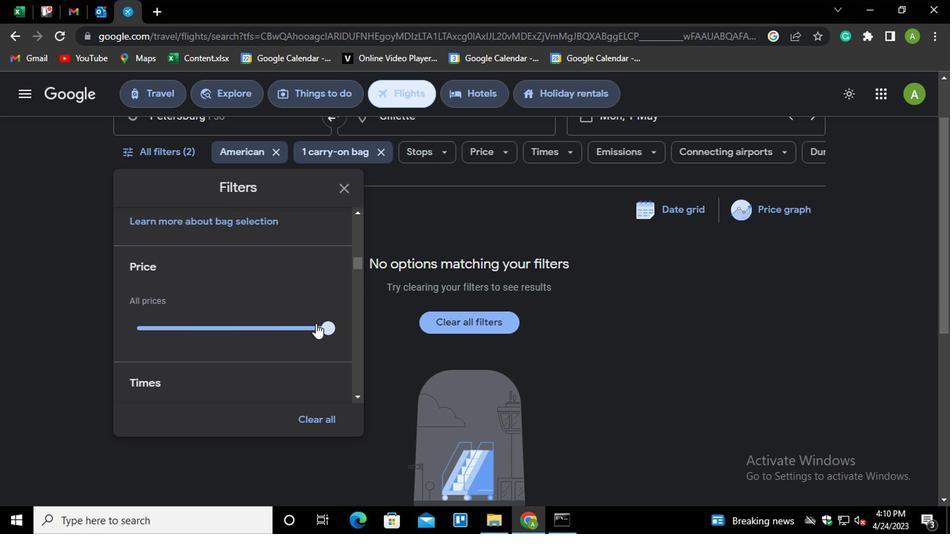 
Action: Mouse pressed left at (312, 316)
Screenshot: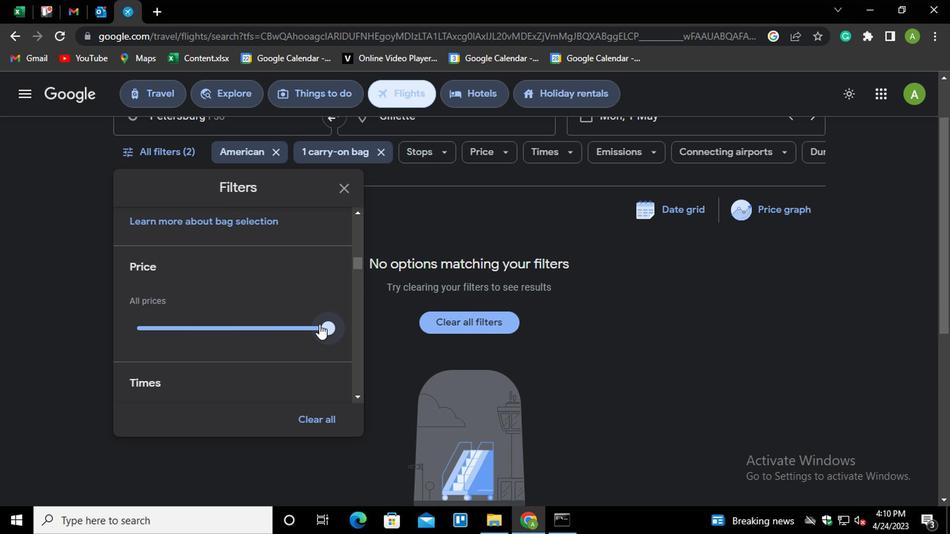 
Action: Mouse moved to (278, 344)
Screenshot: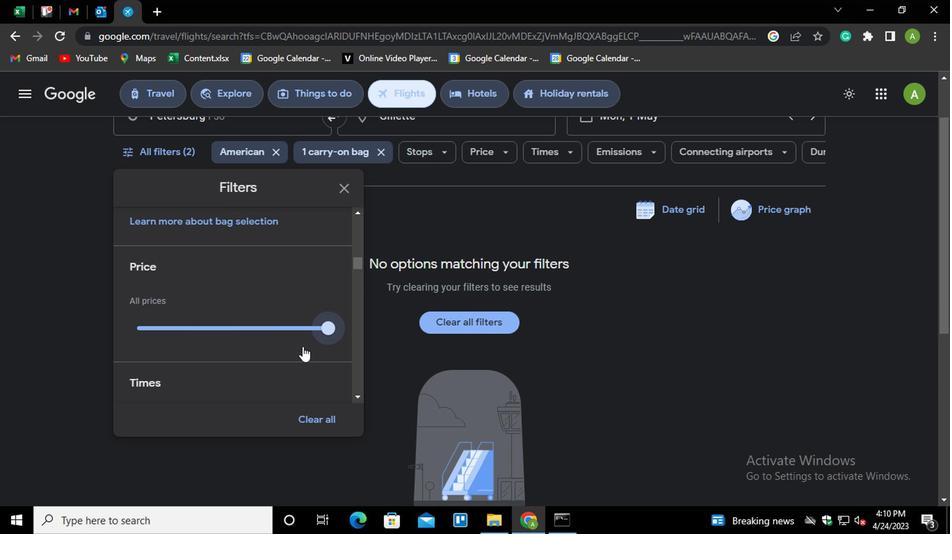 
Action: Mouse scrolled (278, 343) with delta (0, 0)
Screenshot: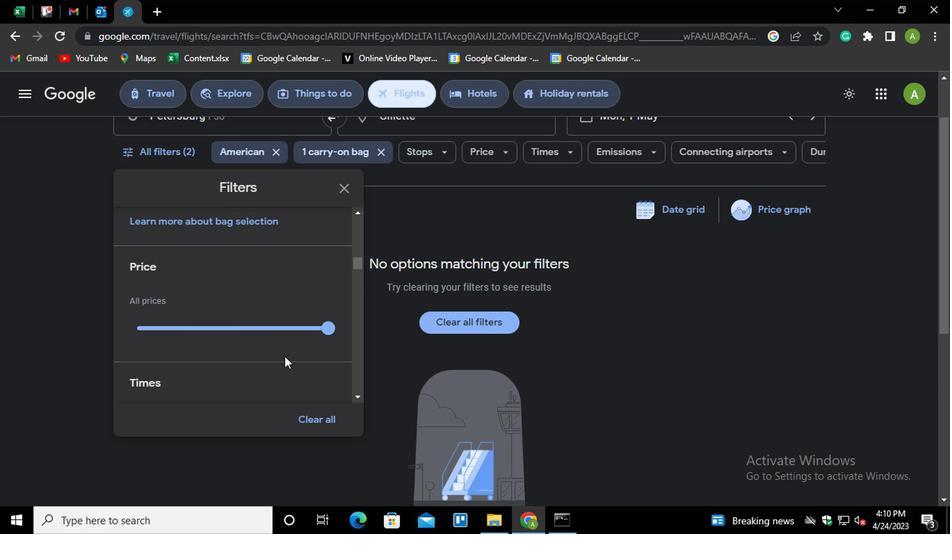 
Action: Mouse scrolled (278, 343) with delta (0, 0)
Screenshot: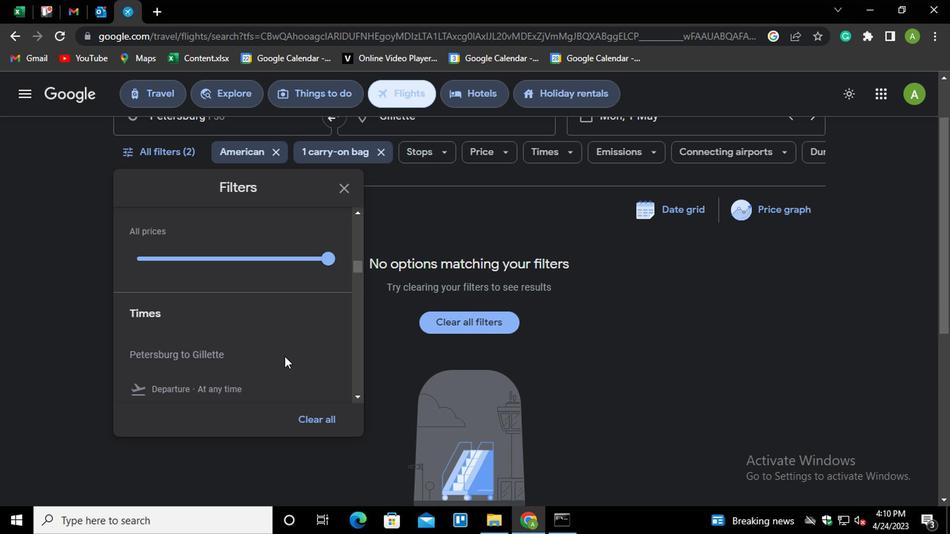 
Action: Mouse moved to (161, 334)
Screenshot: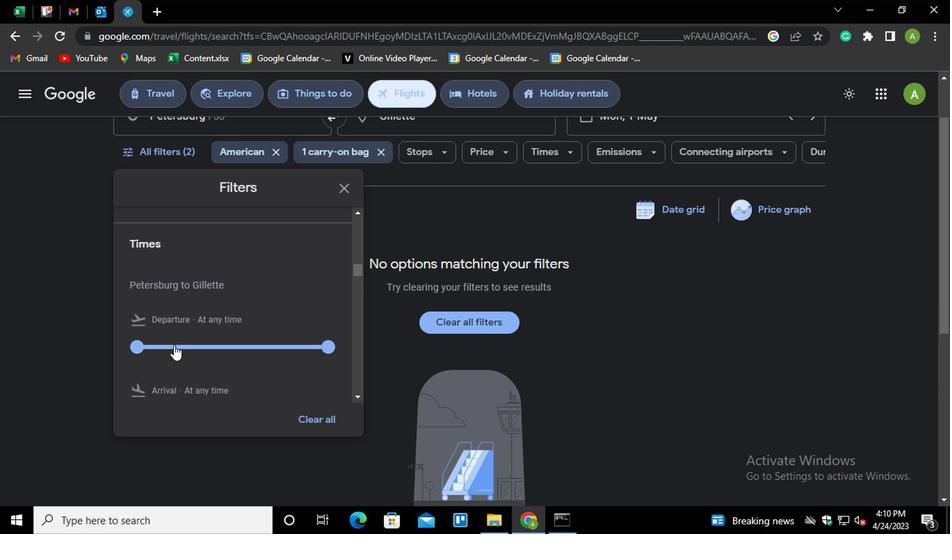 
Action: Mouse pressed left at (161, 334)
Screenshot: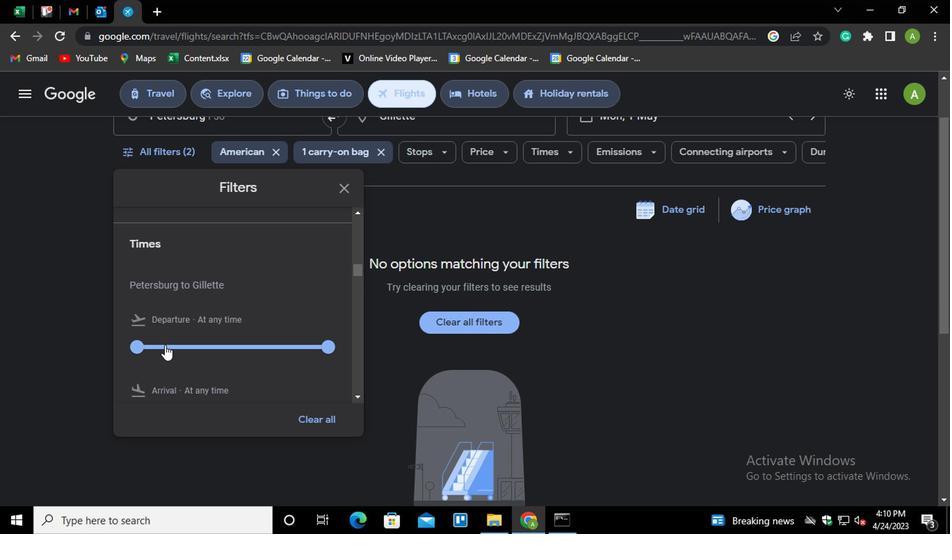 
Action: Mouse moved to (324, 334)
Screenshot: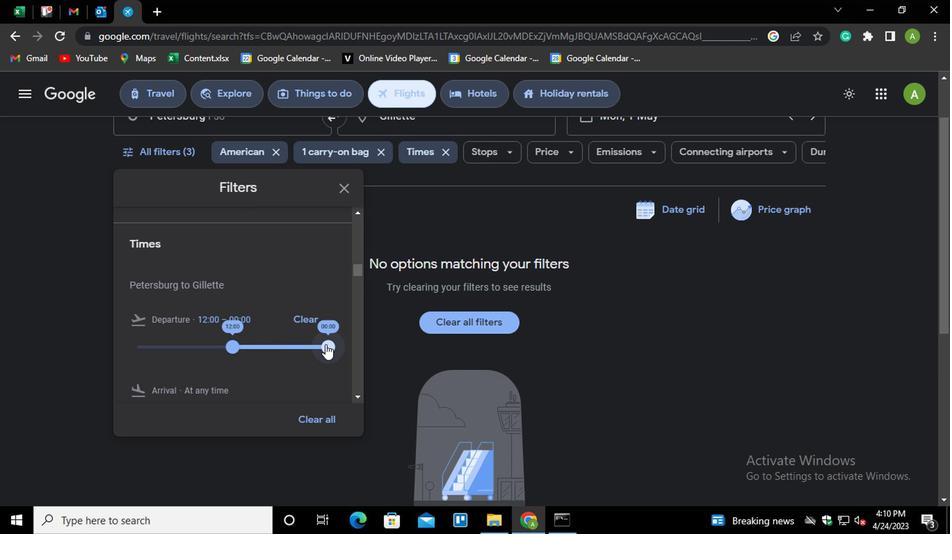 
Action: Mouse pressed left at (324, 334)
Screenshot: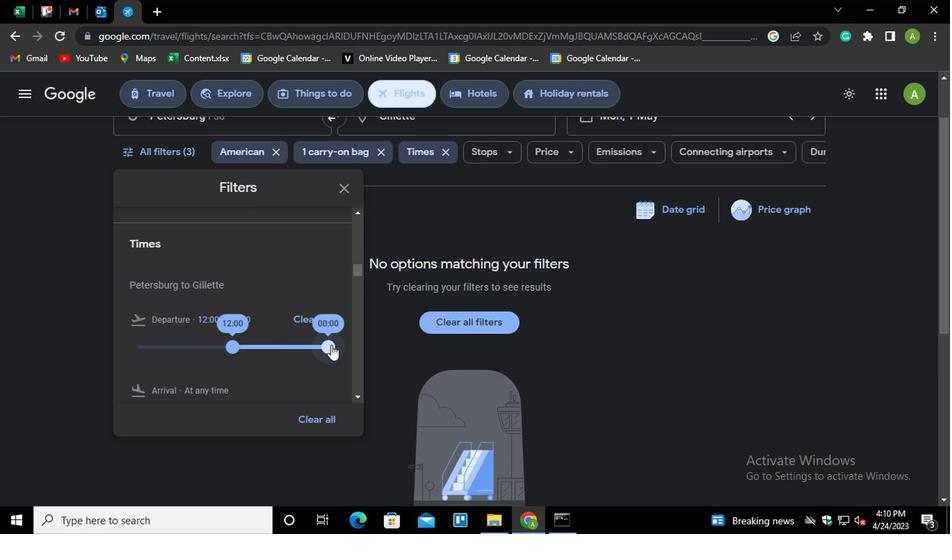 
Action: Mouse moved to (312, 351)
Screenshot: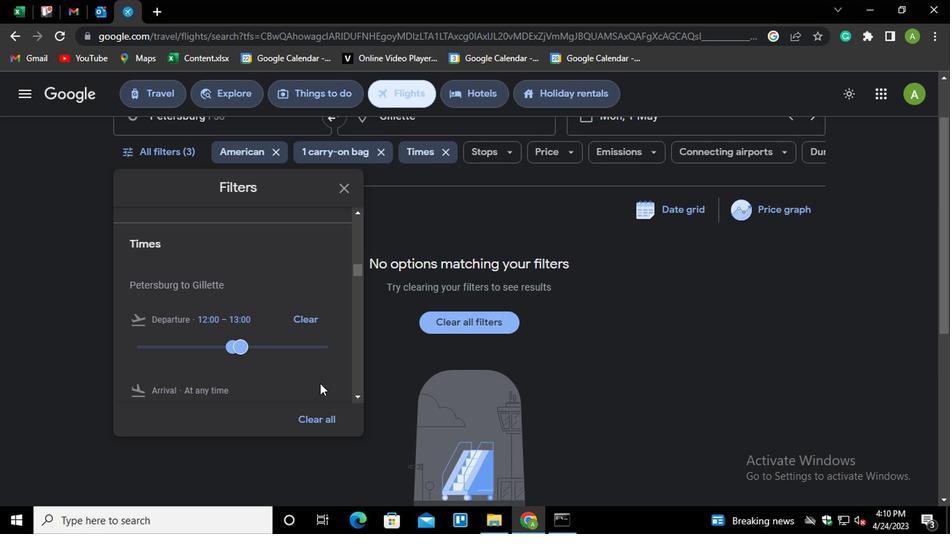 
Action: Mouse scrolled (312, 350) with delta (0, 0)
Screenshot: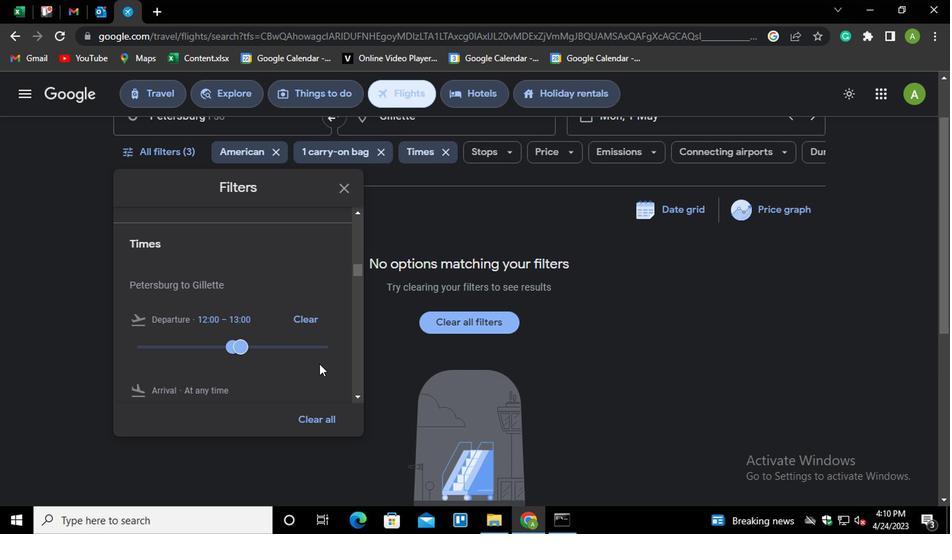 
Action: Mouse scrolled (312, 350) with delta (0, 0)
Screenshot: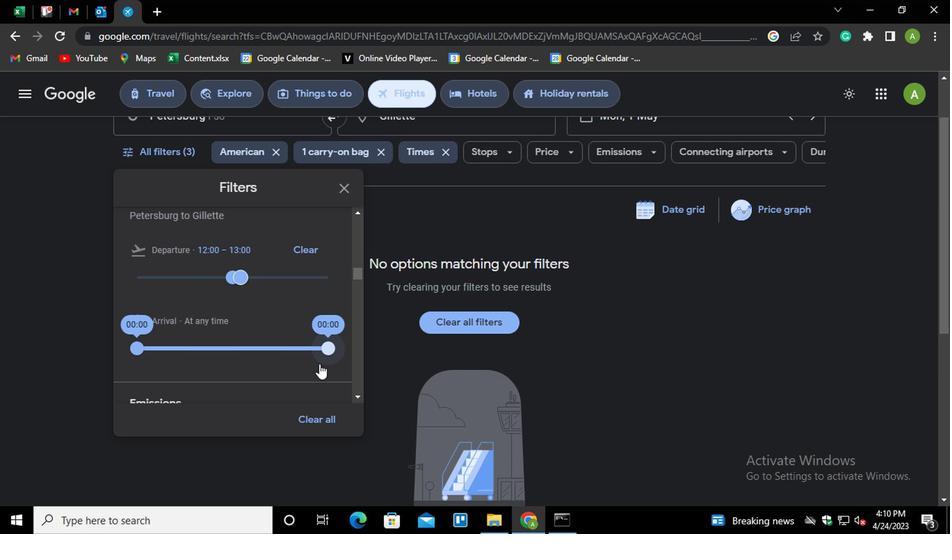 
Action: Mouse scrolled (312, 350) with delta (0, 0)
Screenshot: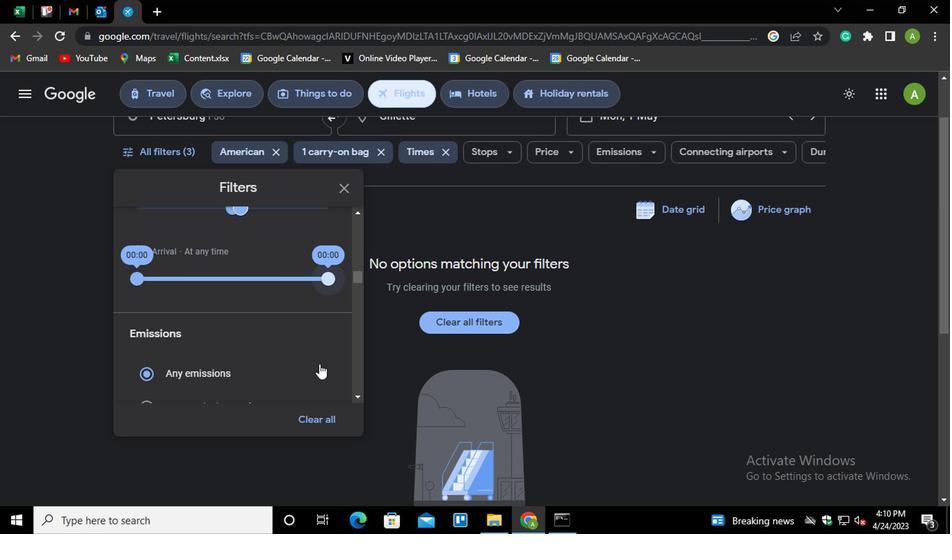 
Action: Mouse moved to (585, 351)
Screenshot: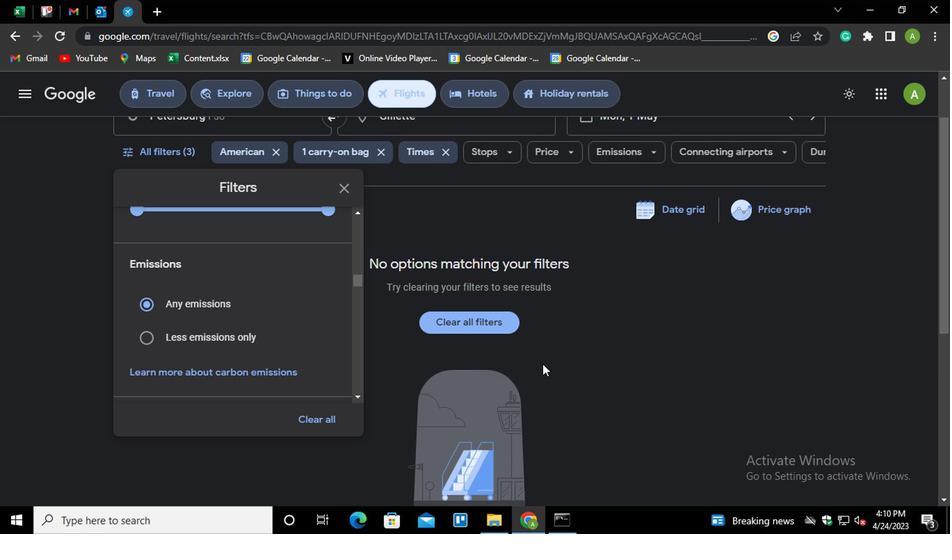 
Action: Mouse pressed left at (585, 351)
Screenshot: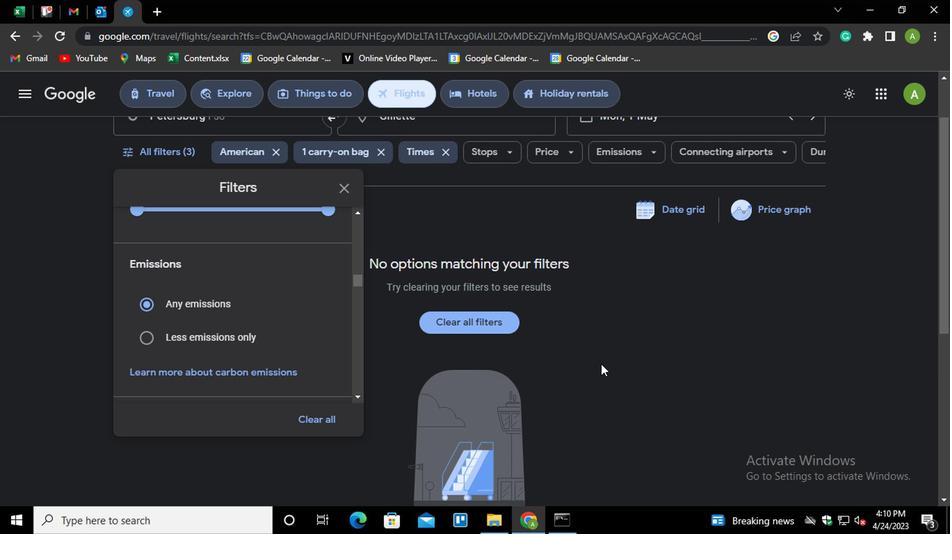 
Action: Mouse moved to (599, 343)
Screenshot: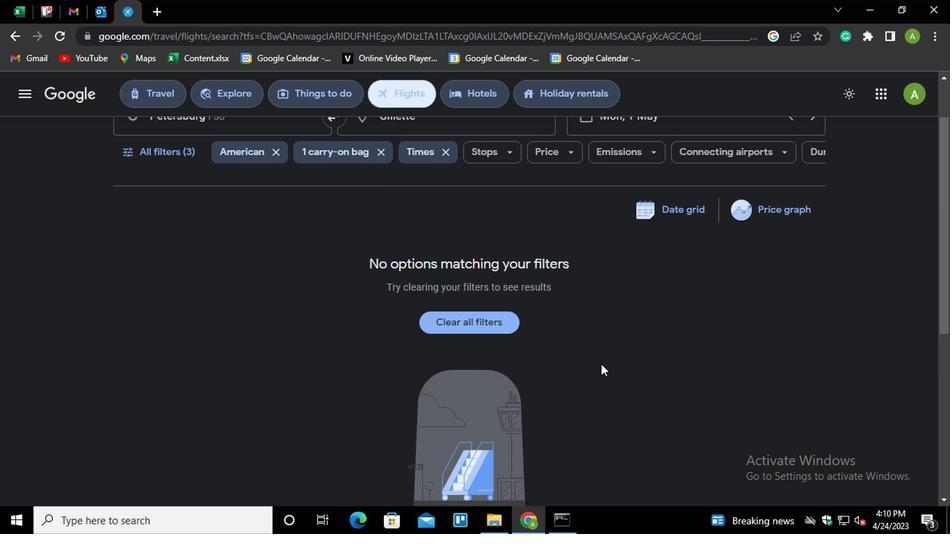 
